 Task: Change  the formatting of the data to 'Which is Greater than 10 'In conditional formating, put the option 'Red Text. 'add another formatting option Format As Table, insert the option 'Light Gray, Table style light 1 'In the sheet  Budget Management Spreadsheetbook
Action: Mouse moved to (77, 137)
Screenshot: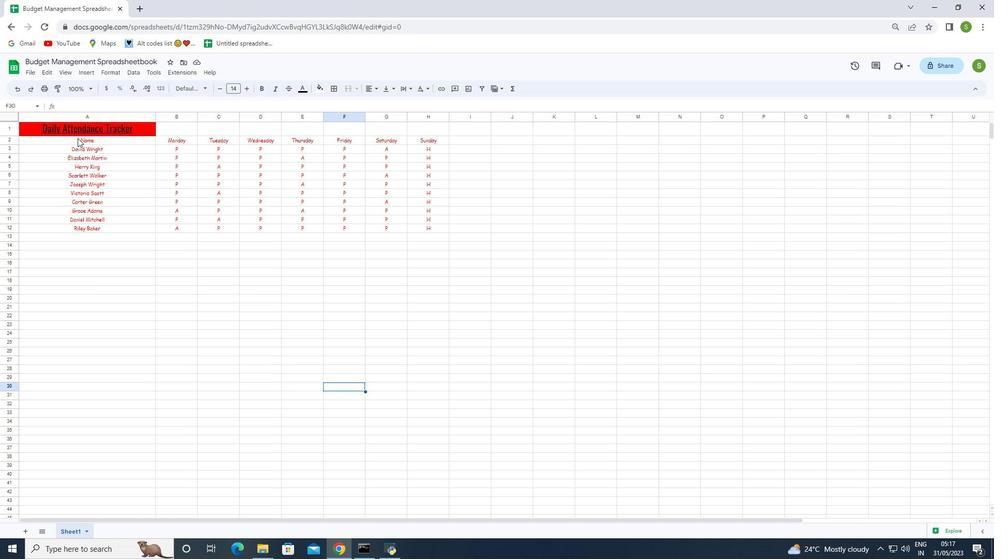 
Action: Mouse pressed left at (77, 137)
Screenshot: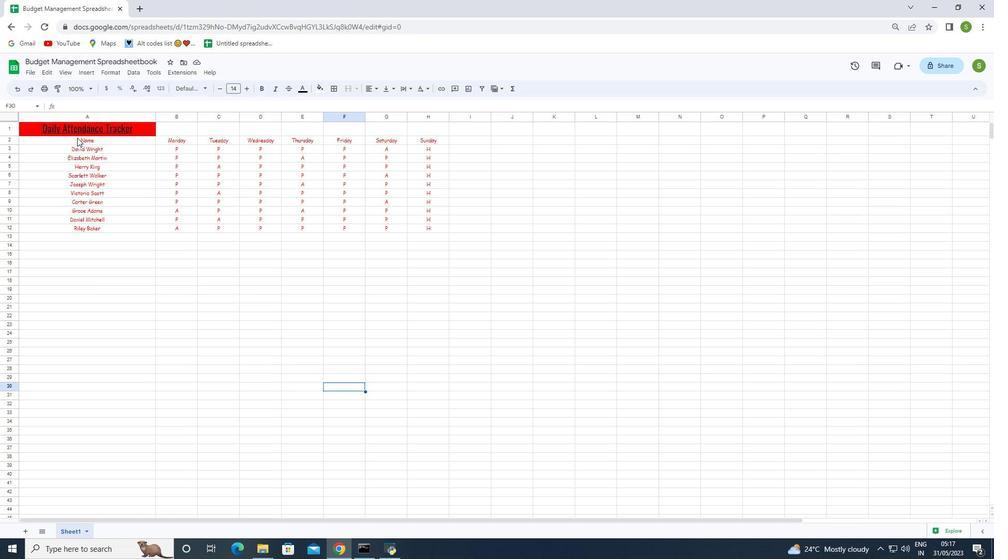 
Action: Mouse moved to (114, 73)
Screenshot: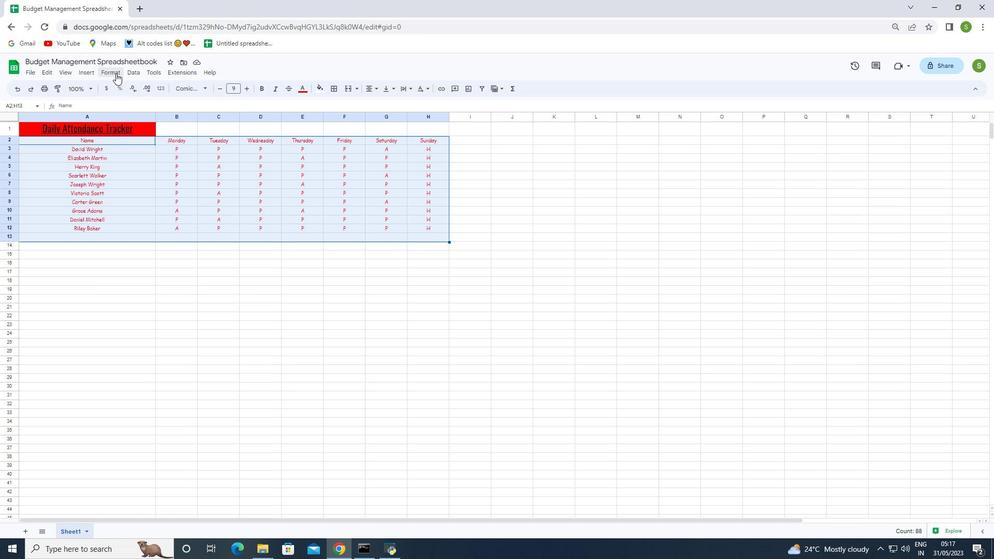 
Action: Mouse pressed left at (114, 73)
Screenshot: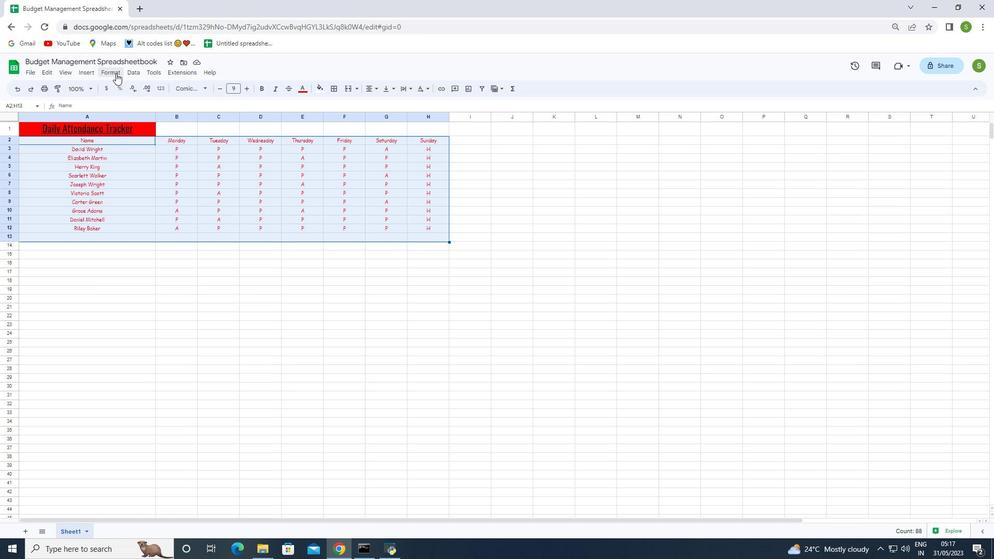 
Action: Mouse moved to (139, 216)
Screenshot: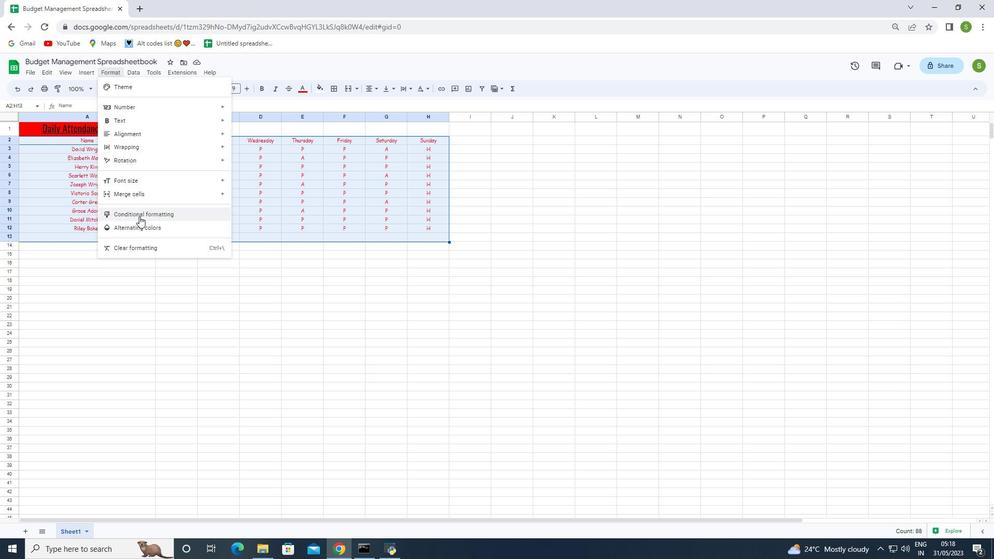 
Action: Mouse pressed left at (139, 216)
Screenshot: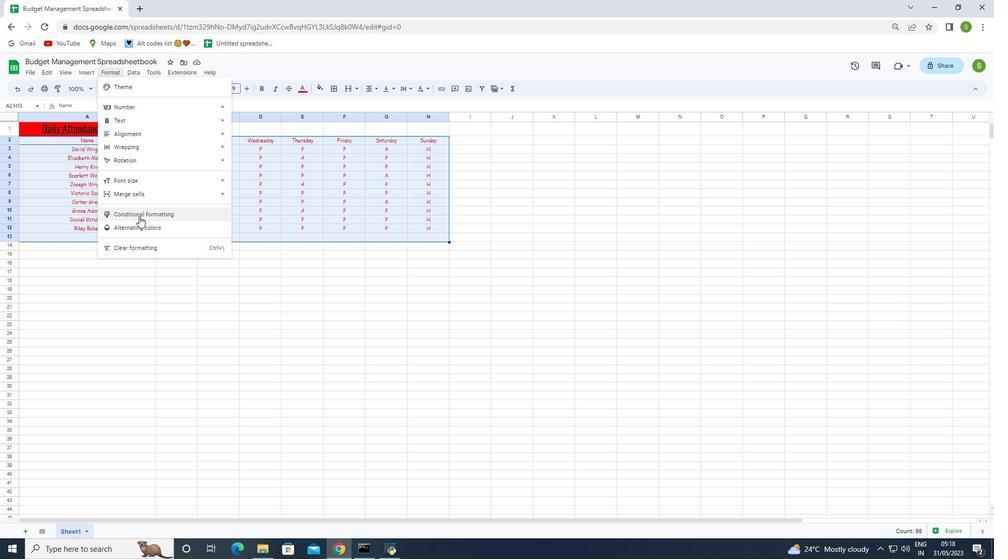 
Action: Mouse moved to (895, 201)
Screenshot: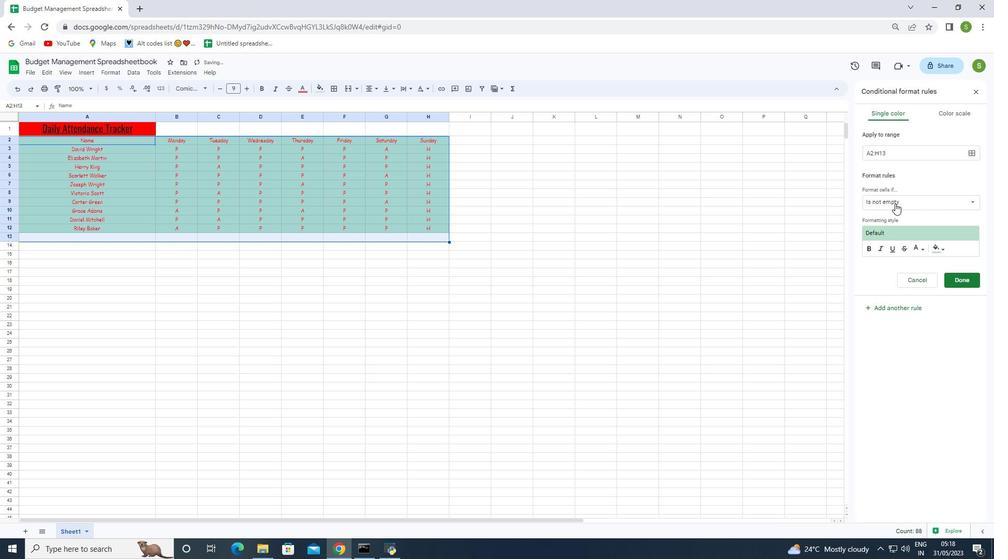 
Action: Mouse pressed left at (895, 201)
Screenshot: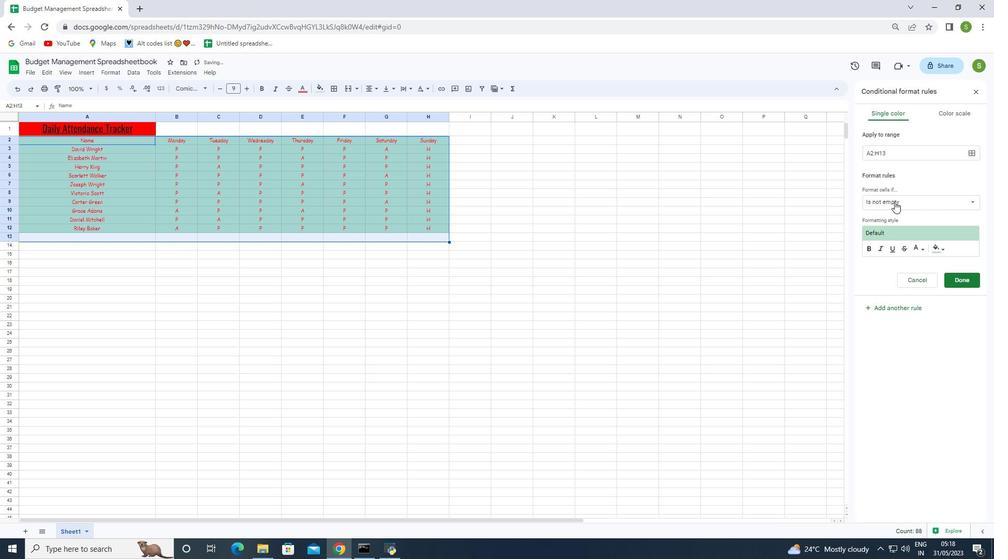 
Action: Mouse moved to (900, 338)
Screenshot: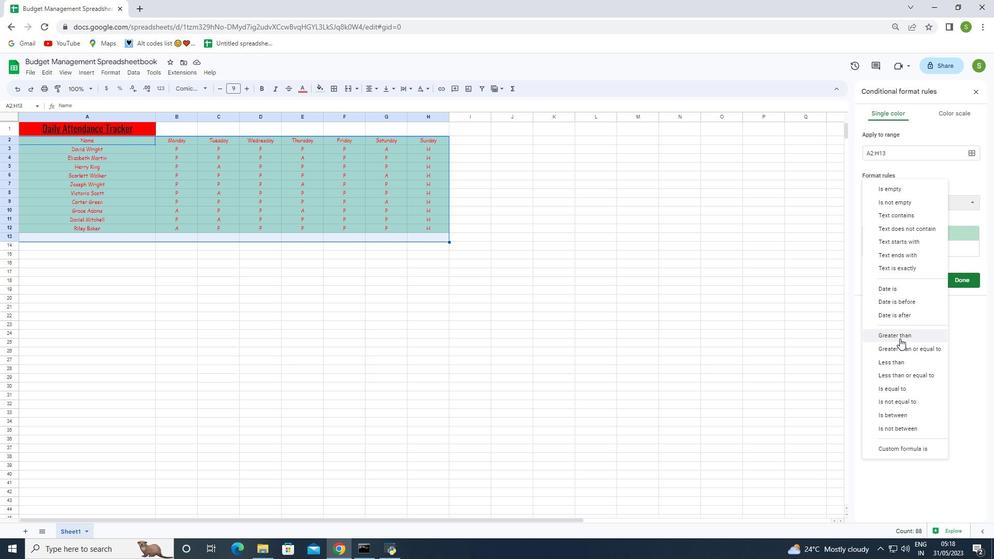 
Action: Mouse pressed left at (900, 338)
Screenshot: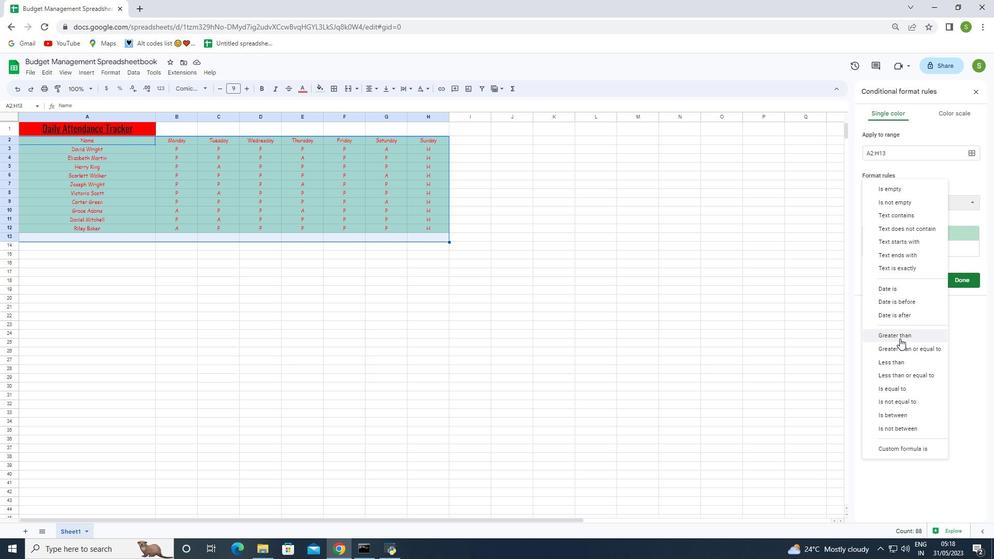 
Action: Mouse moved to (890, 222)
Screenshot: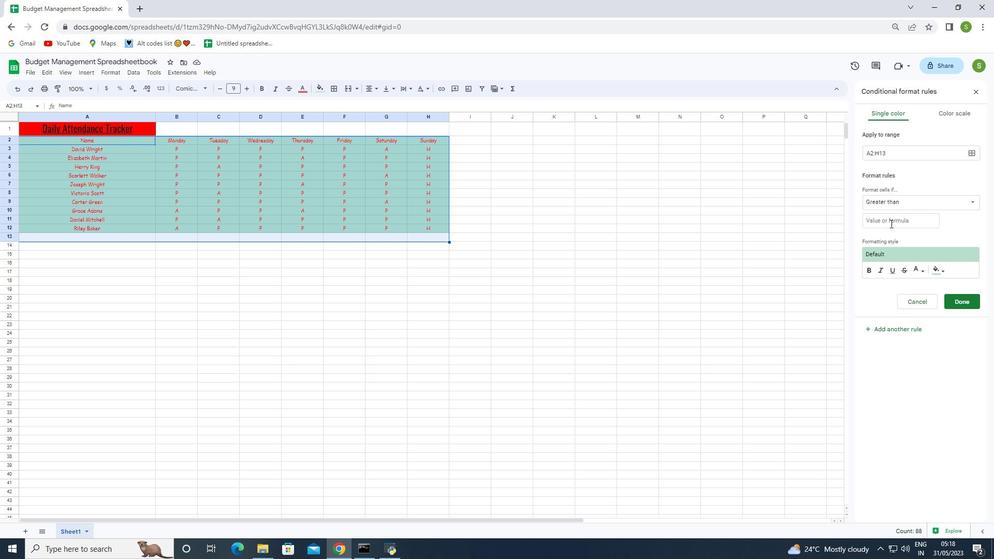 
Action: Mouse pressed left at (890, 222)
Screenshot: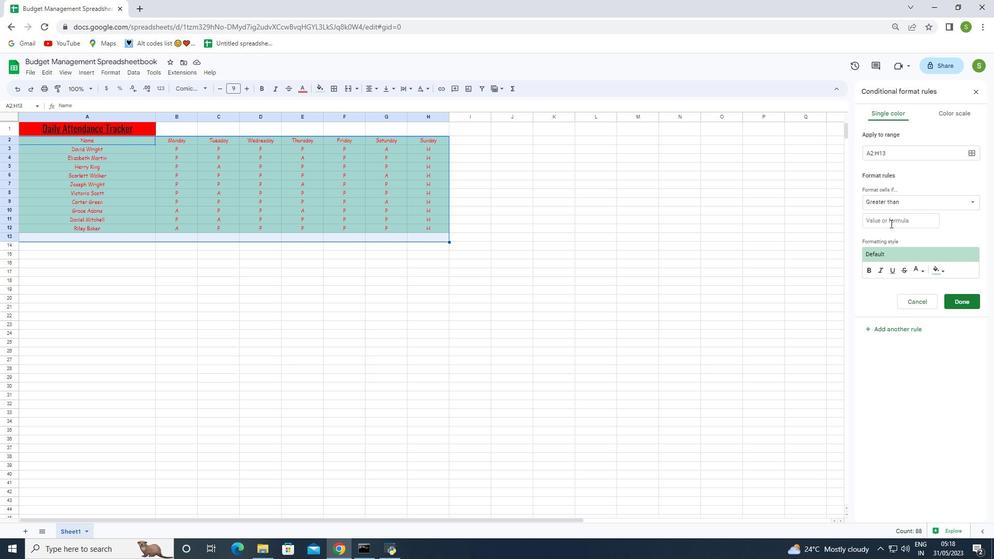 
Action: Mouse moved to (890, 222)
Screenshot: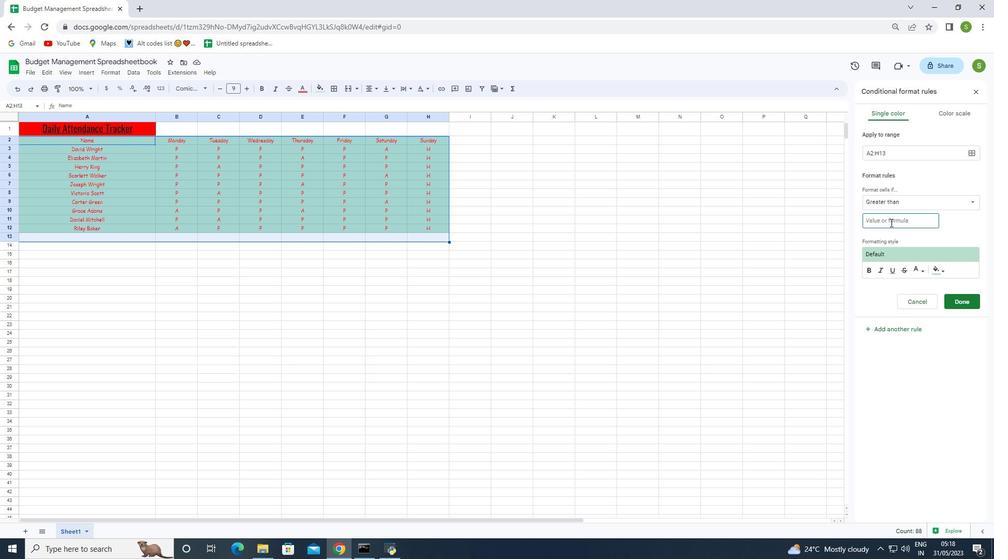 
Action: Key pressed 1
Screenshot: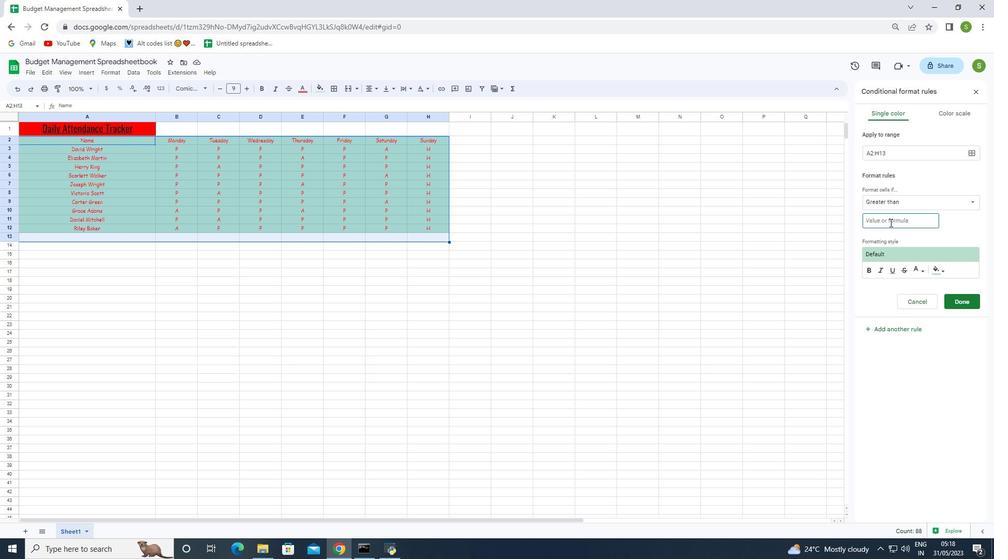 
Action: Mouse moved to (889, 223)
Screenshot: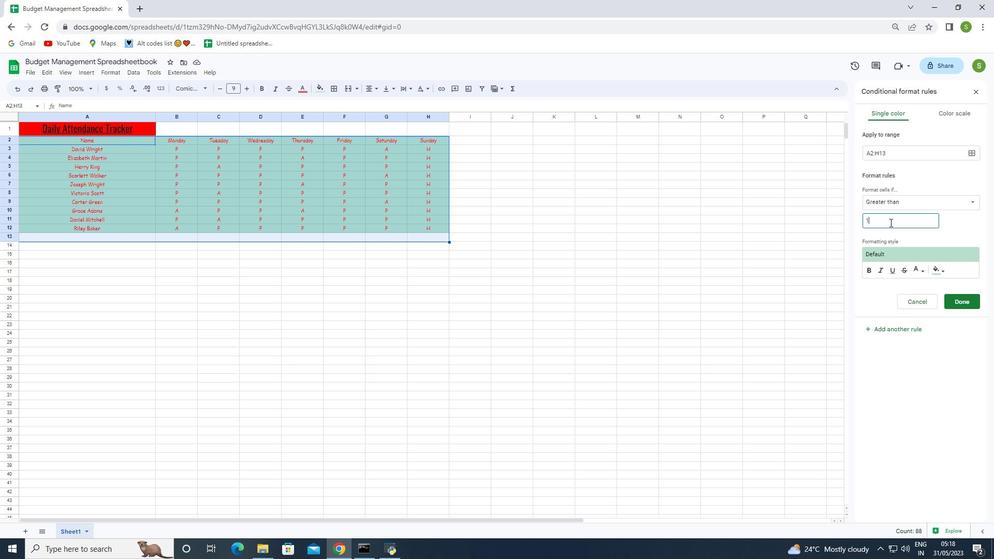 
Action: Key pressed 0
Screenshot: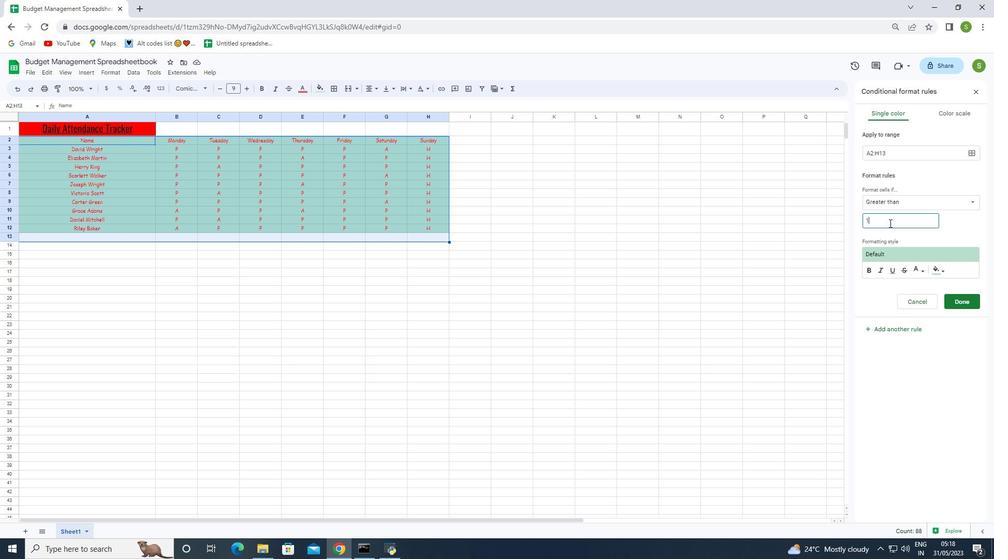 
Action: Mouse moved to (937, 275)
Screenshot: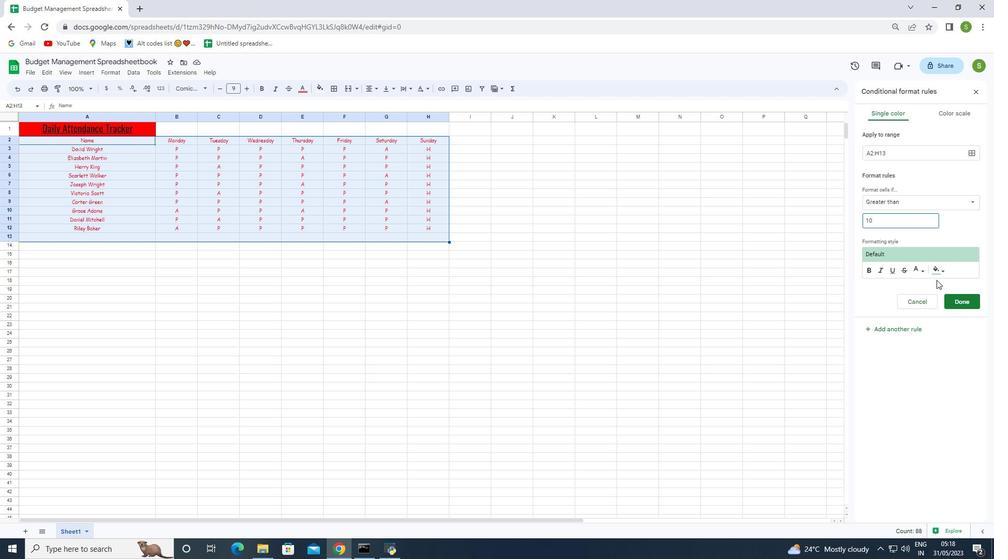 
Action: Mouse pressed left at (937, 275)
Screenshot: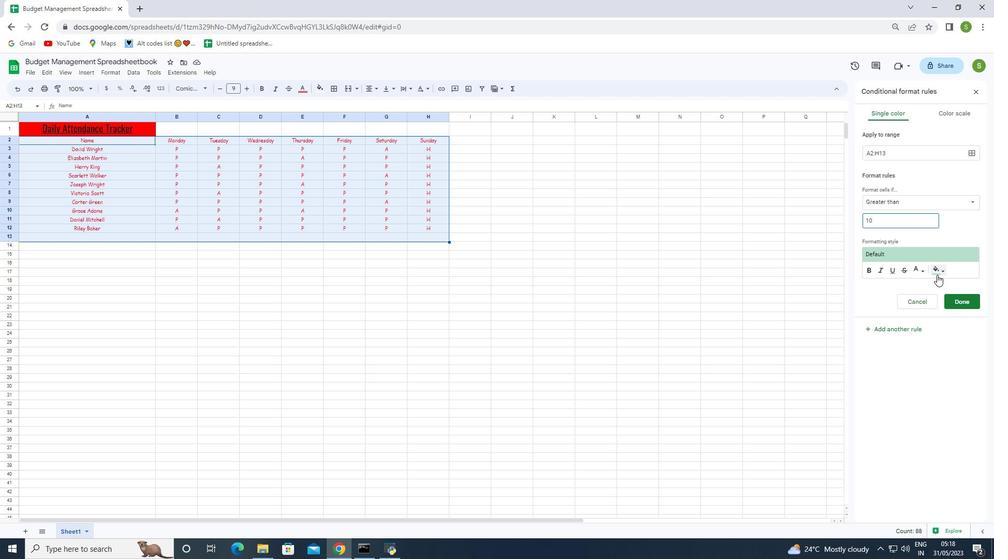 
Action: Mouse moved to (918, 270)
Screenshot: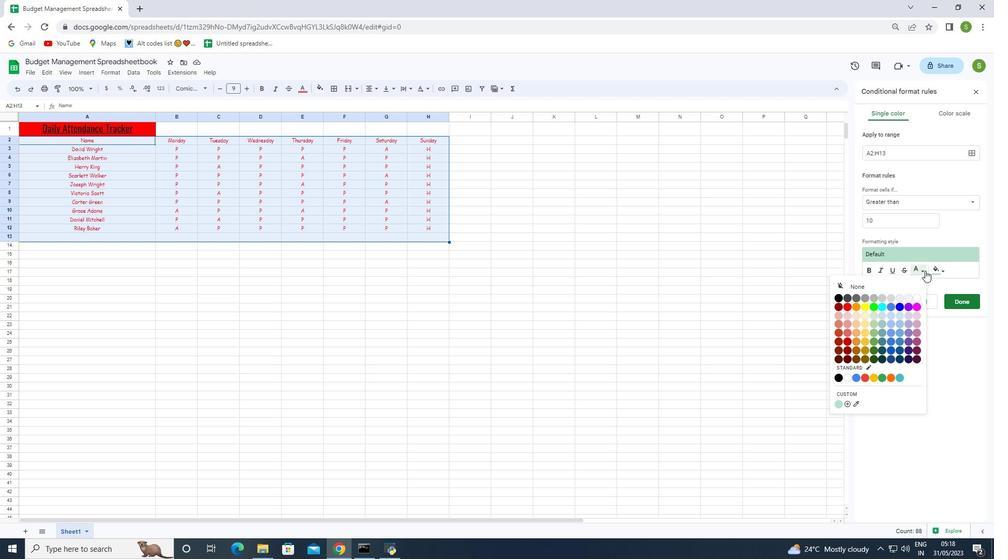 
Action: Mouse pressed left at (918, 270)
Screenshot: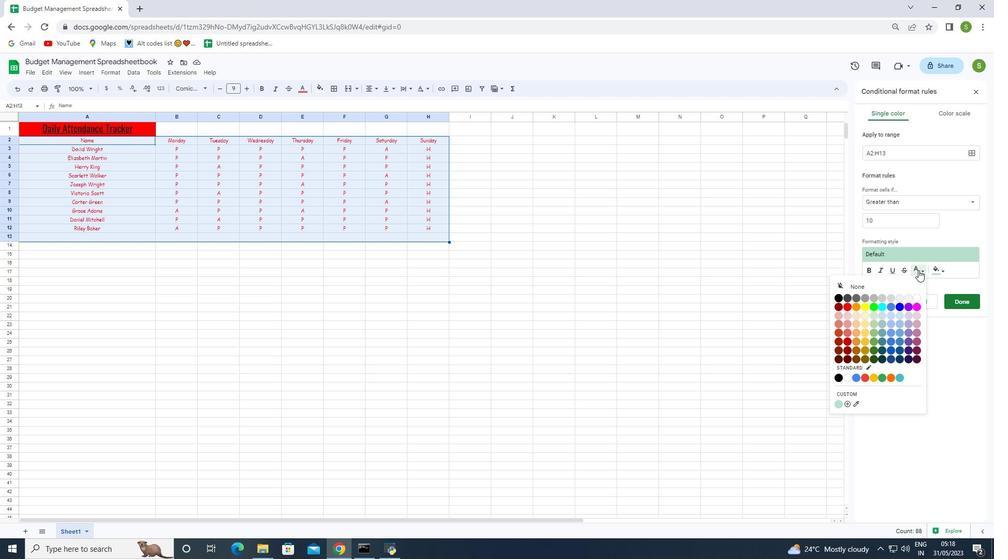 
Action: Mouse pressed left at (918, 270)
Screenshot: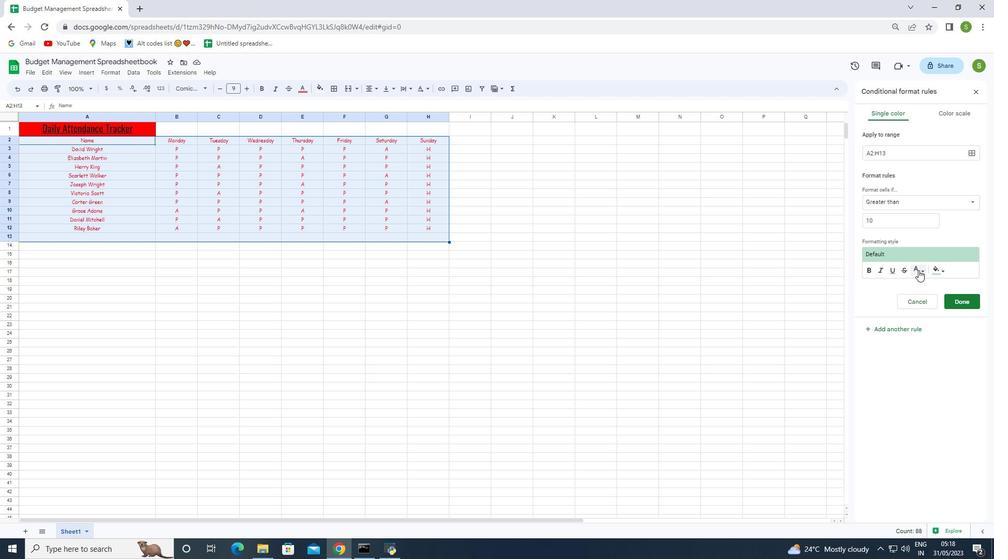 
Action: Mouse moved to (849, 307)
Screenshot: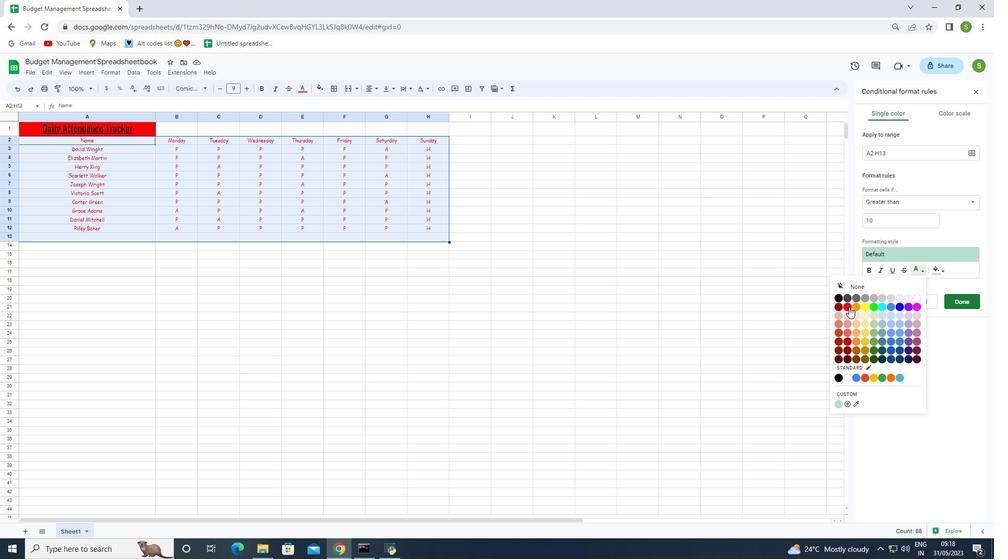 
Action: Mouse pressed left at (849, 307)
Screenshot: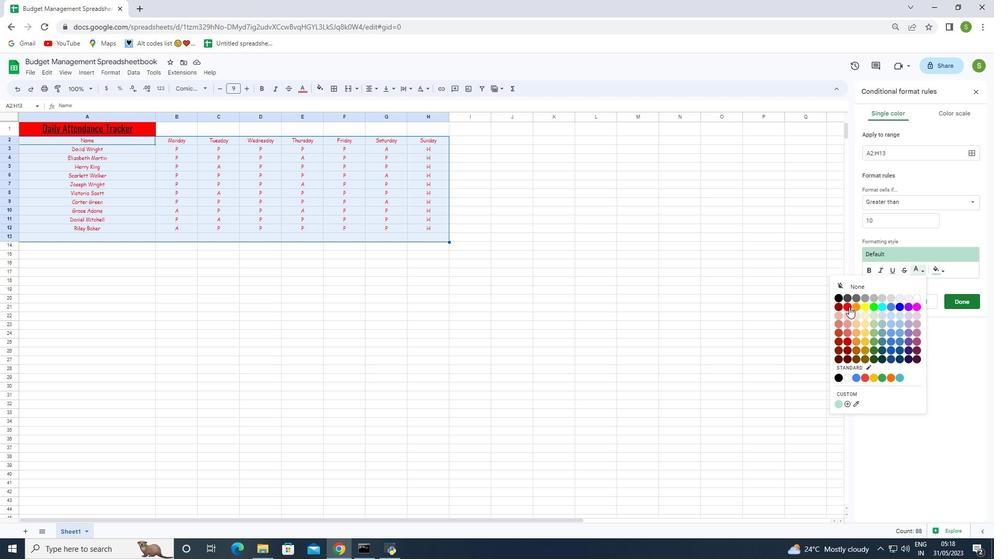 
Action: Mouse moved to (943, 272)
Screenshot: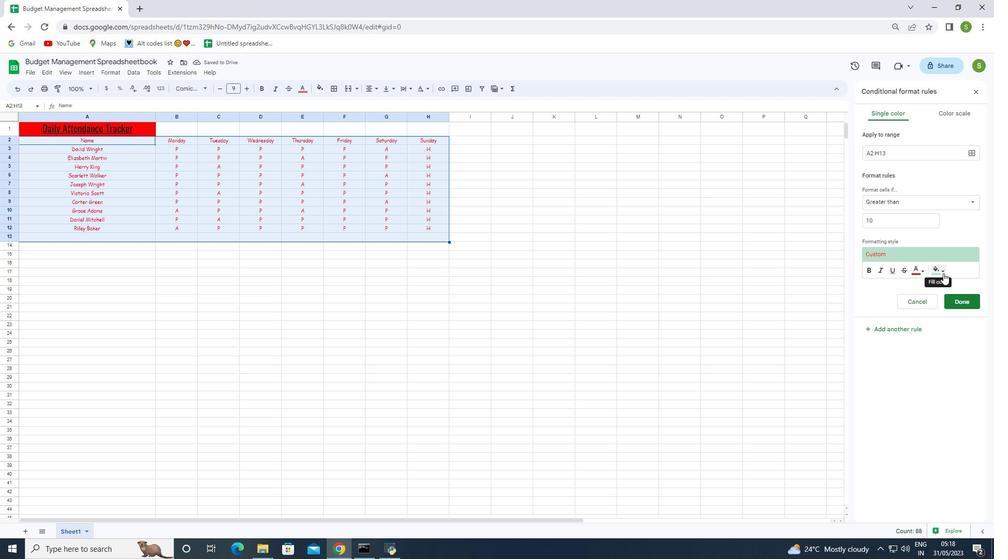 
Action: Mouse pressed left at (943, 272)
Screenshot: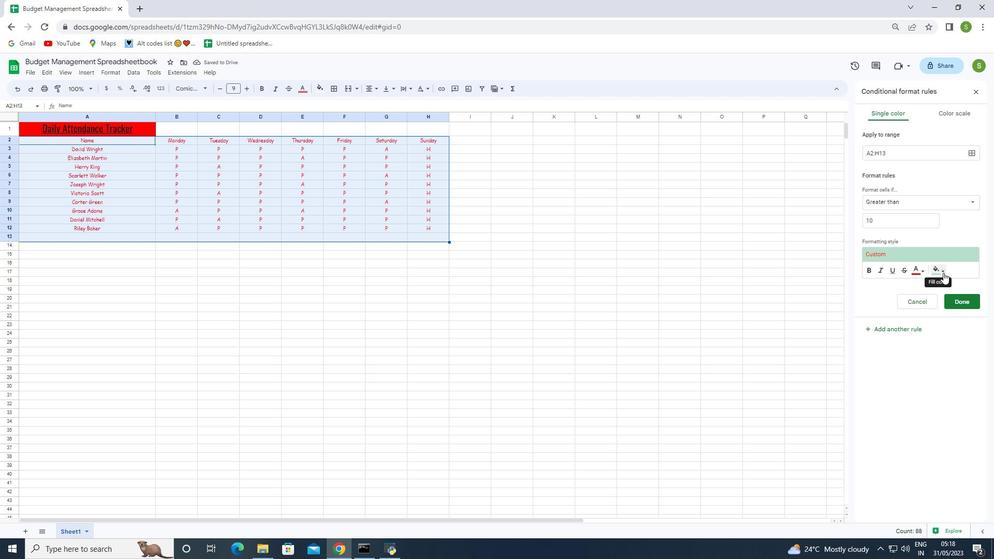 
Action: Mouse moved to (943, 271)
Screenshot: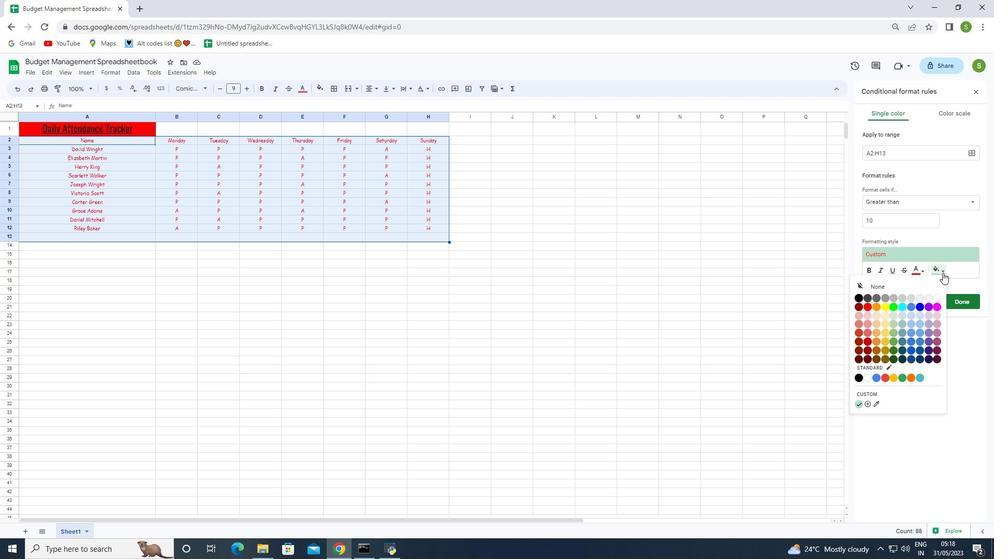 
Action: Mouse pressed left at (943, 271)
Screenshot: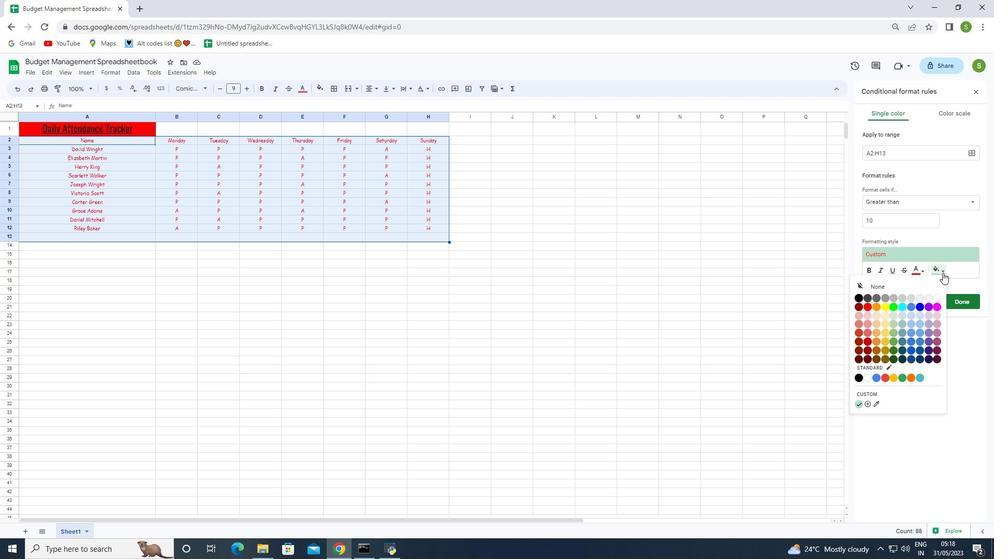
Action: Mouse moved to (939, 266)
Screenshot: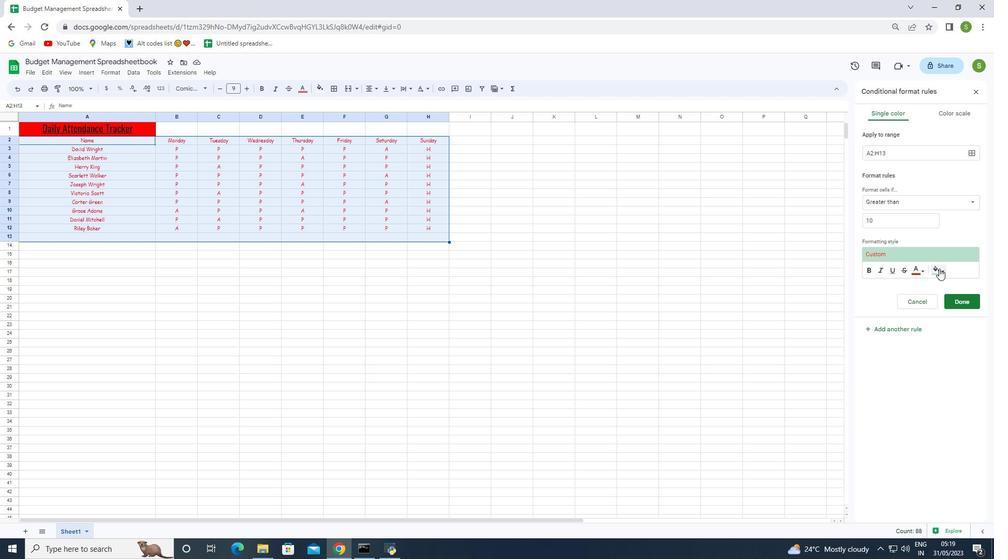 
Action: Mouse pressed left at (939, 266)
Screenshot: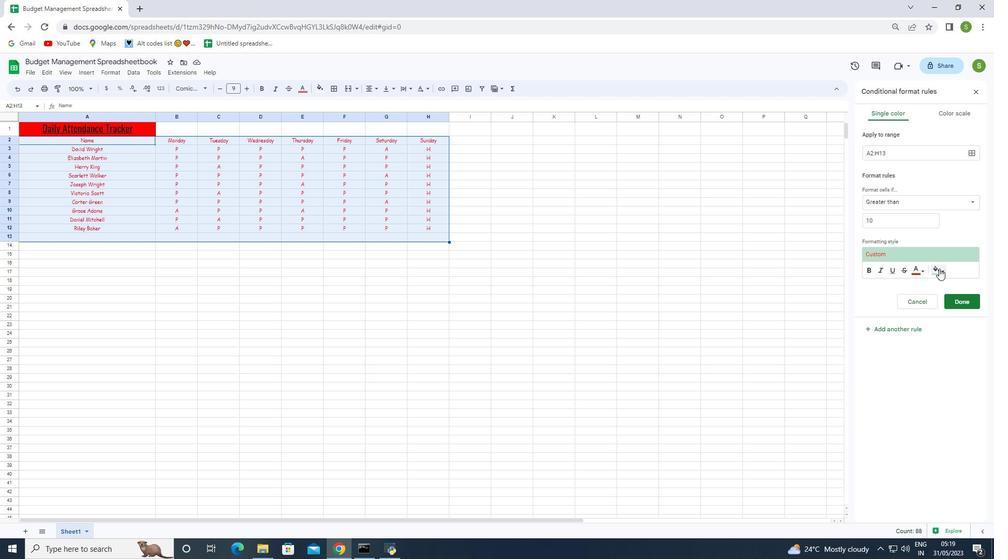 
Action: Mouse moved to (936, 297)
Screenshot: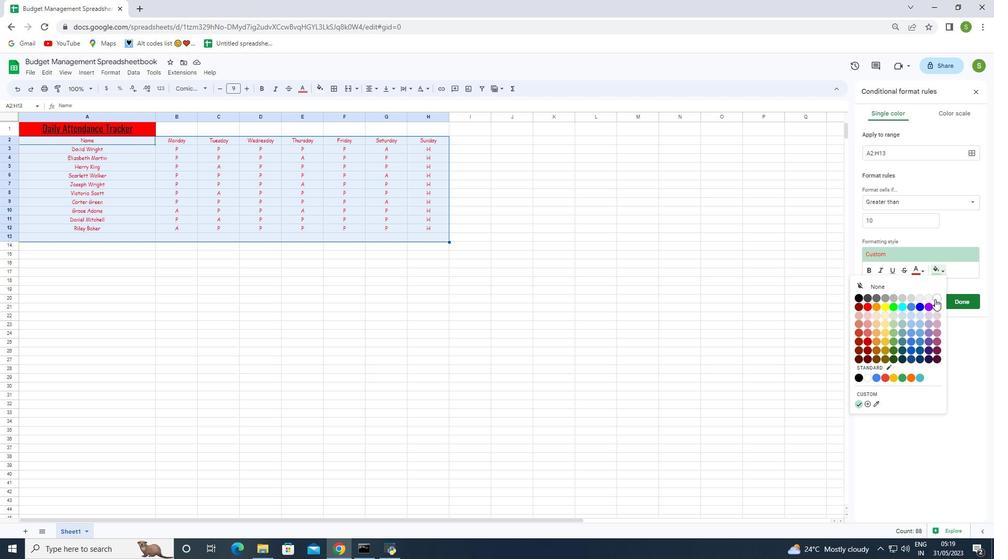 
Action: Mouse pressed left at (936, 297)
Screenshot: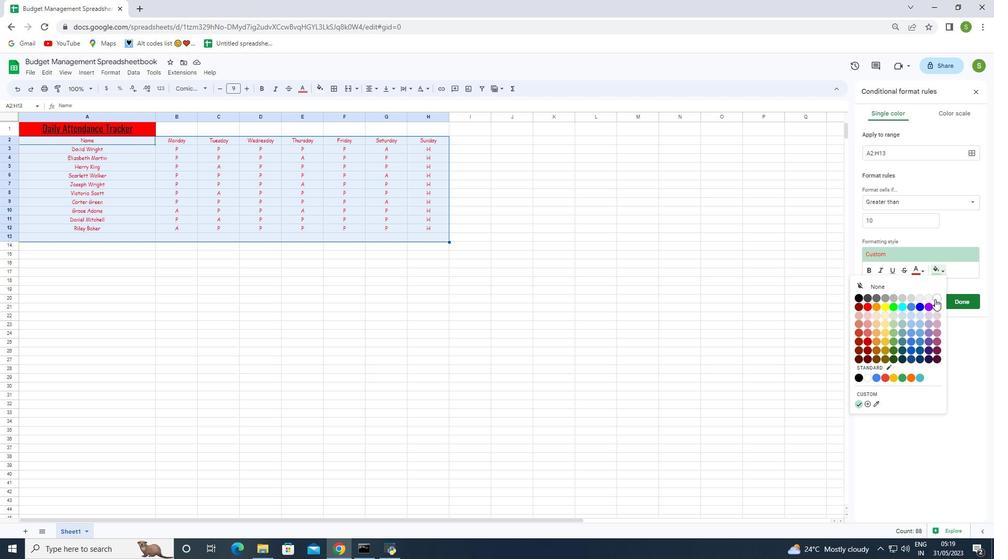 
Action: Mouse moved to (954, 299)
Screenshot: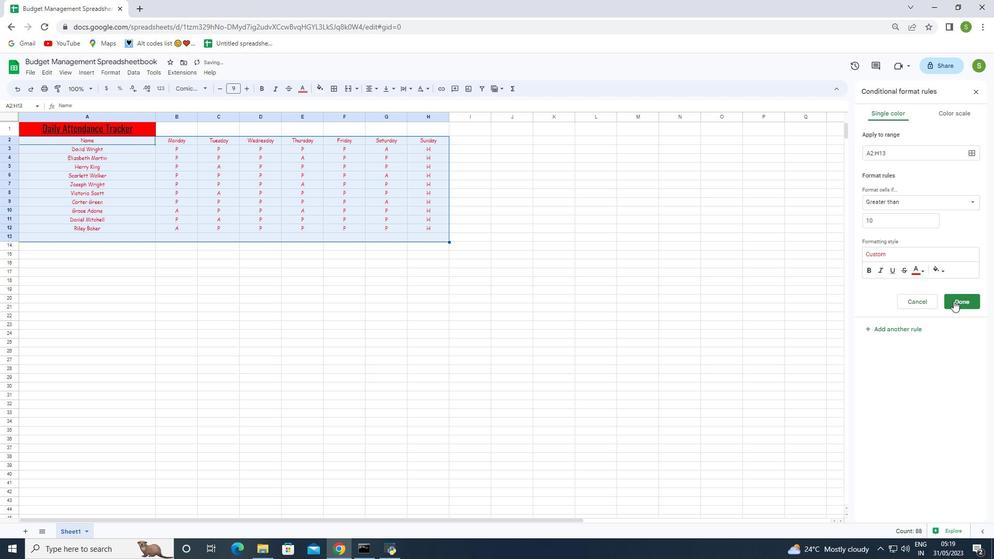 
Action: Mouse pressed left at (954, 299)
Screenshot: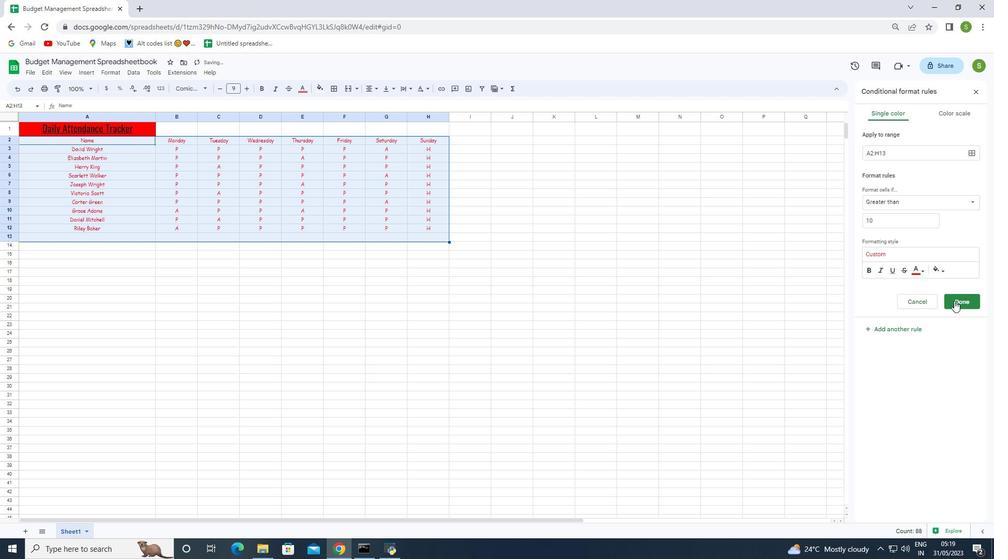 
Action: Mouse moved to (522, 285)
Screenshot: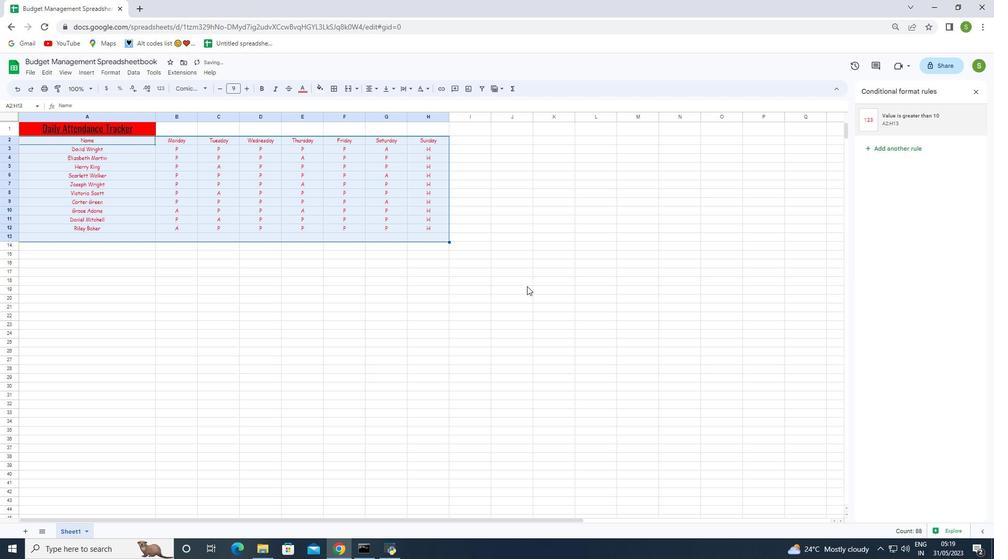 
Action: Mouse pressed left at (522, 285)
Screenshot: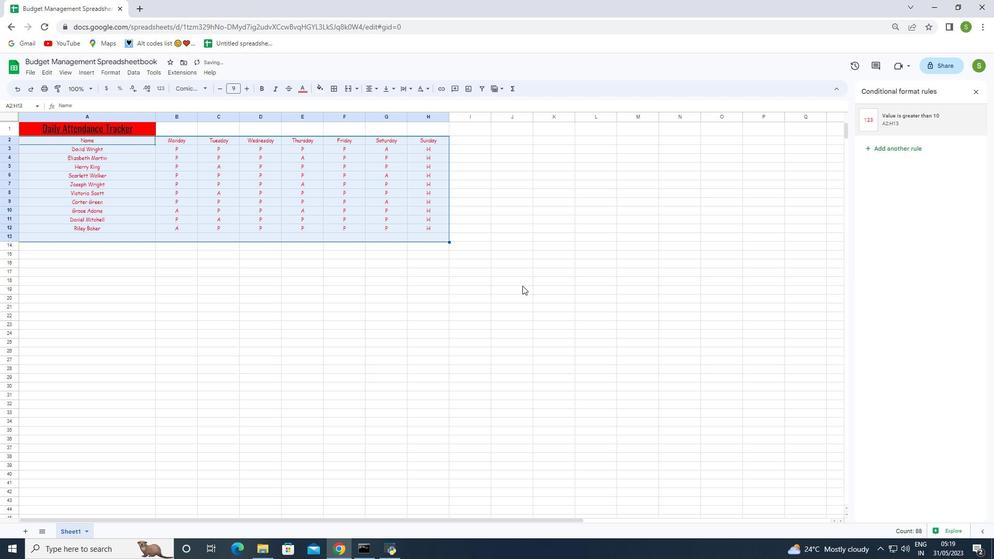 
Action: Mouse moved to (75, 138)
Screenshot: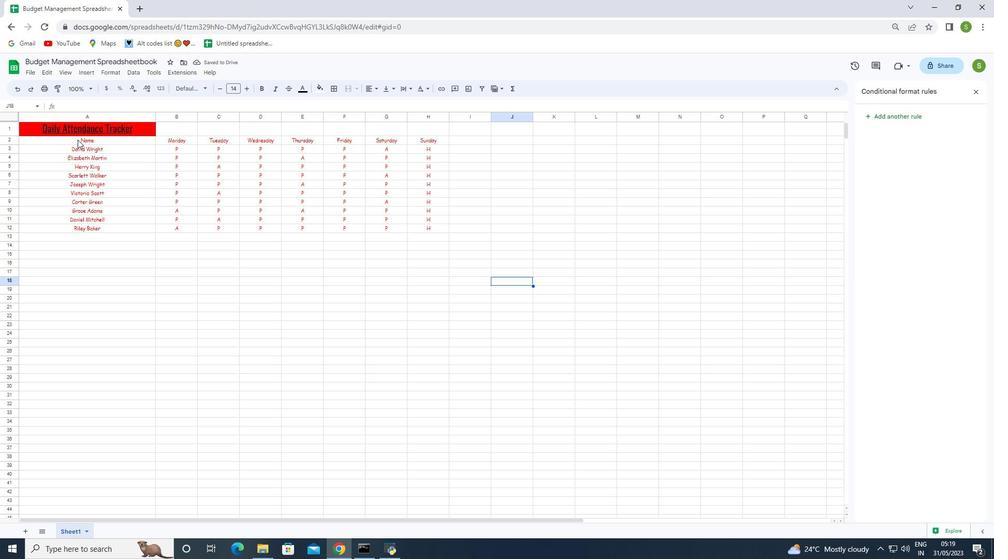 
Action: Mouse pressed left at (75, 138)
Screenshot: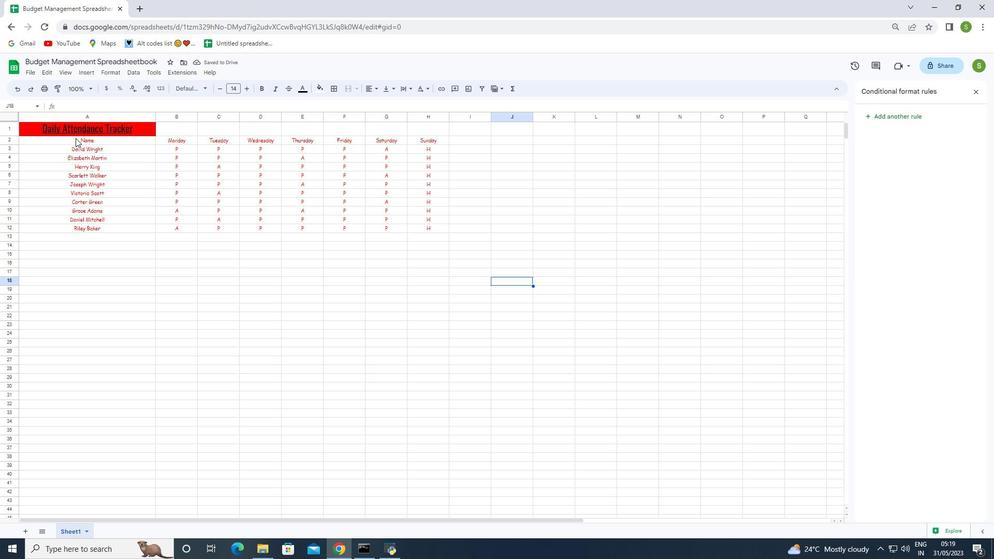 
Action: Mouse moved to (324, 87)
Screenshot: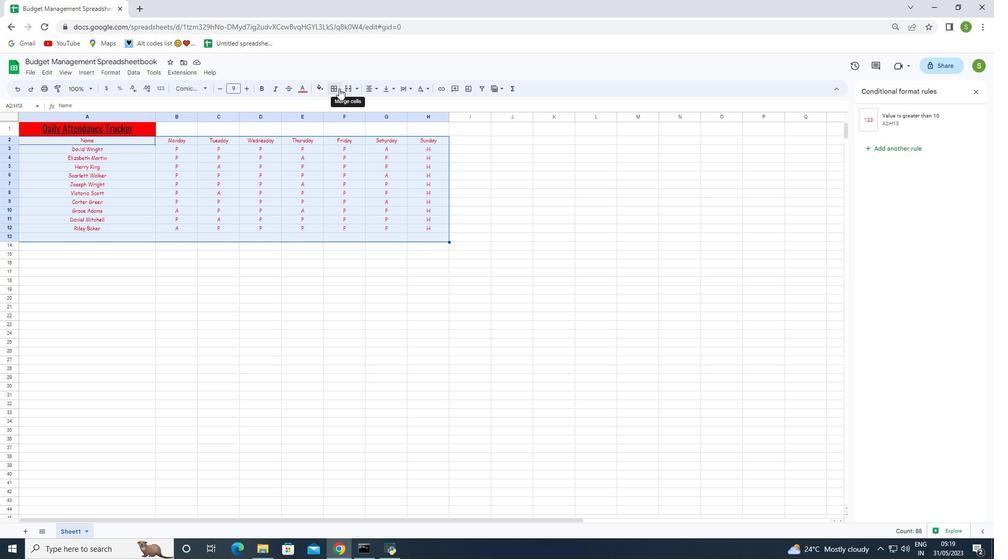 
Action: Mouse pressed left at (324, 87)
Screenshot: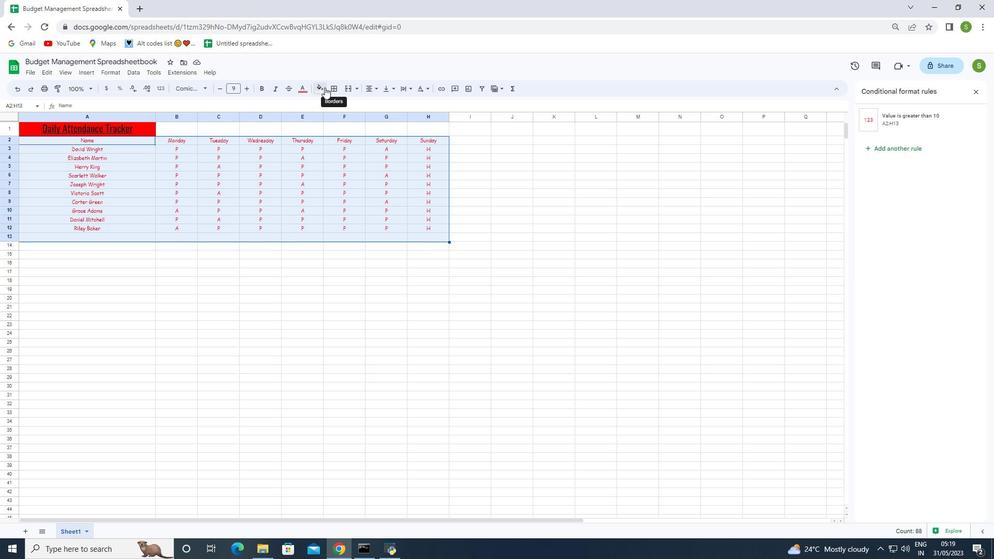
Action: Mouse moved to (333, 90)
Screenshot: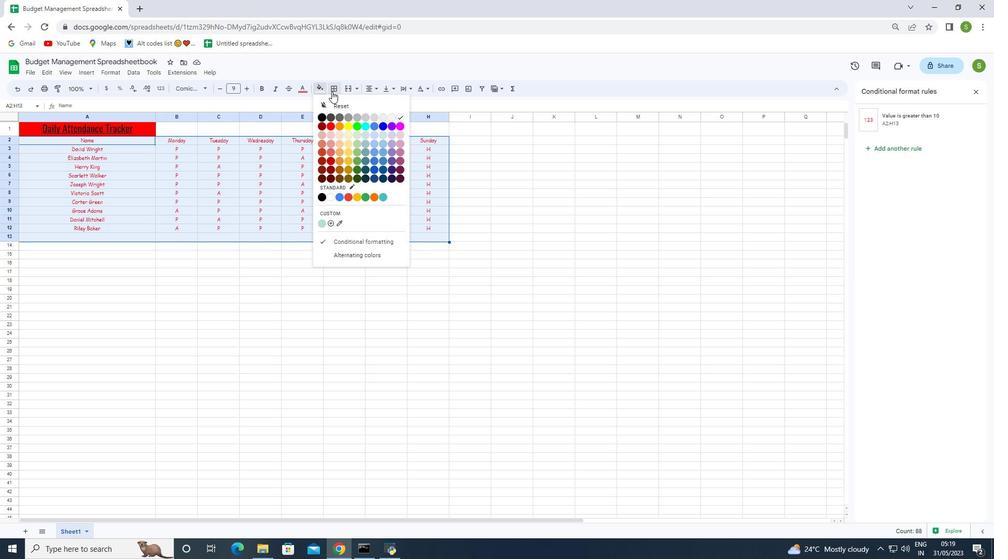 
Action: Mouse pressed left at (333, 90)
Screenshot: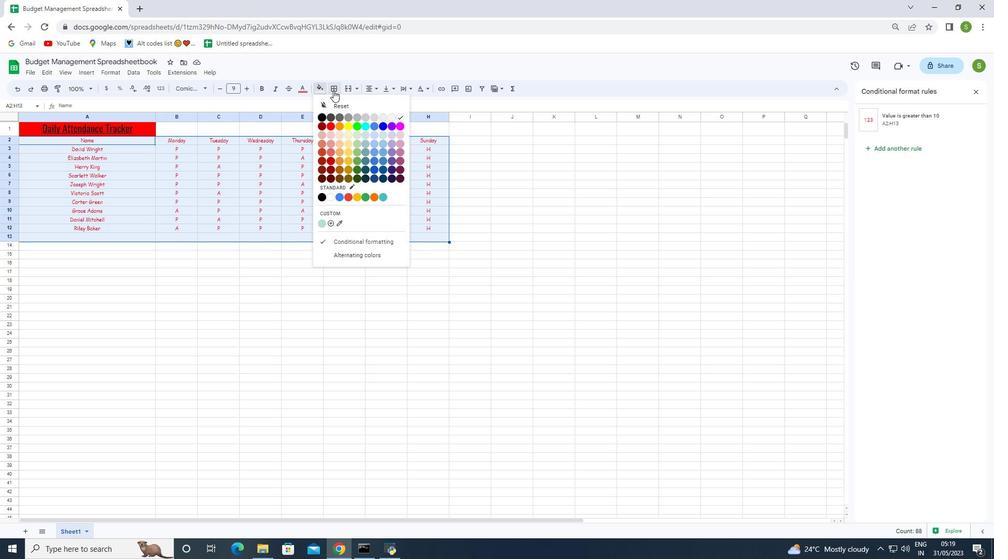 
Action: Mouse moved to (339, 106)
Screenshot: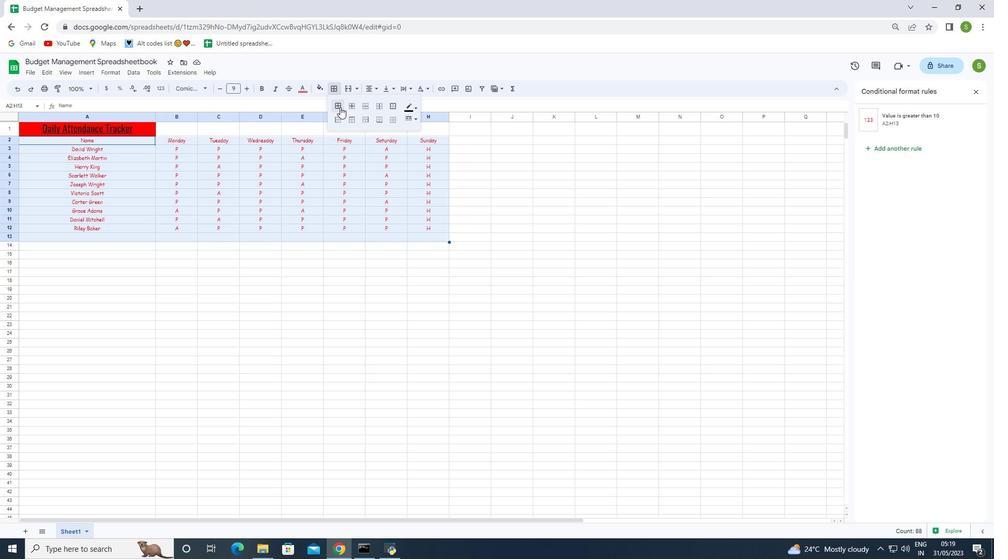 
Action: Mouse pressed left at (339, 106)
Screenshot: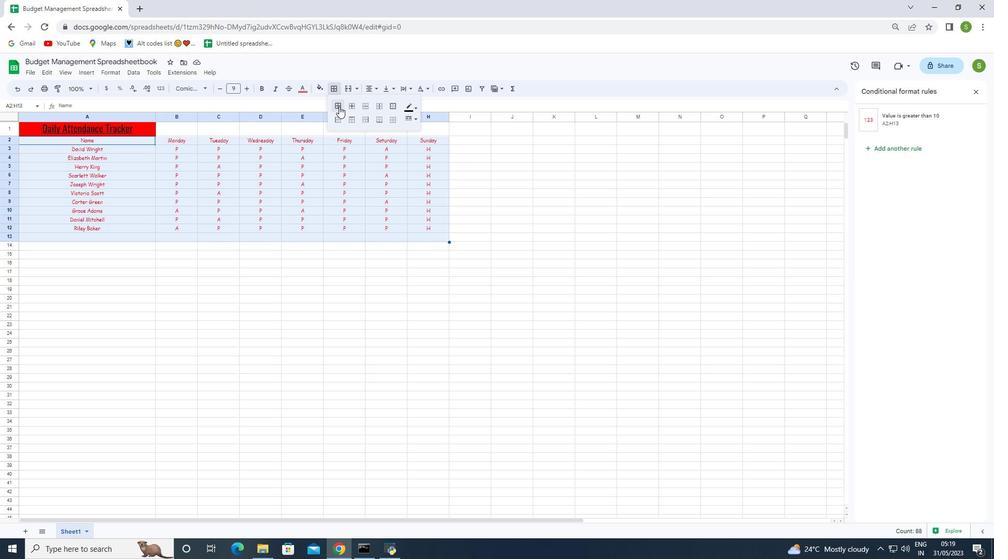 
Action: Mouse moved to (414, 107)
Screenshot: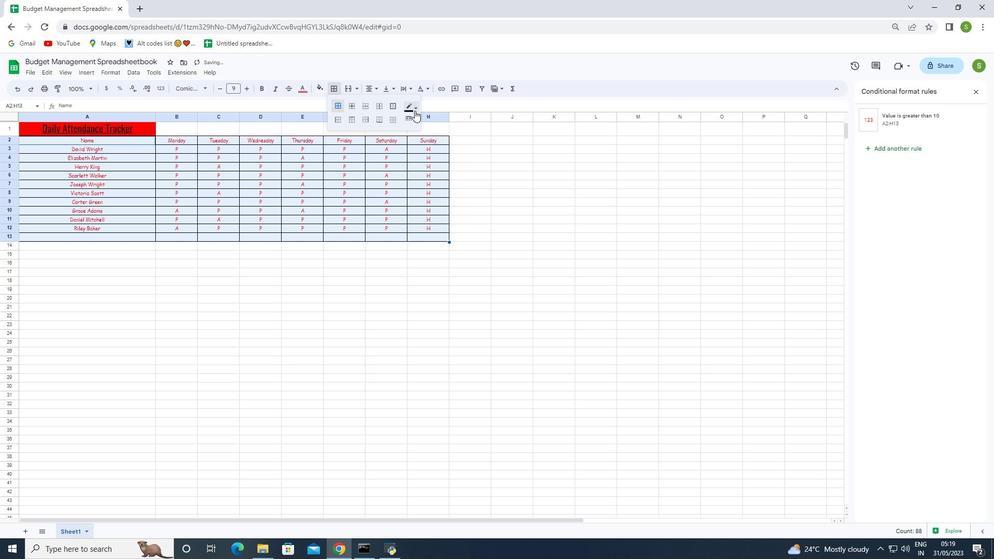 
Action: Mouse pressed left at (414, 107)
Screenshot: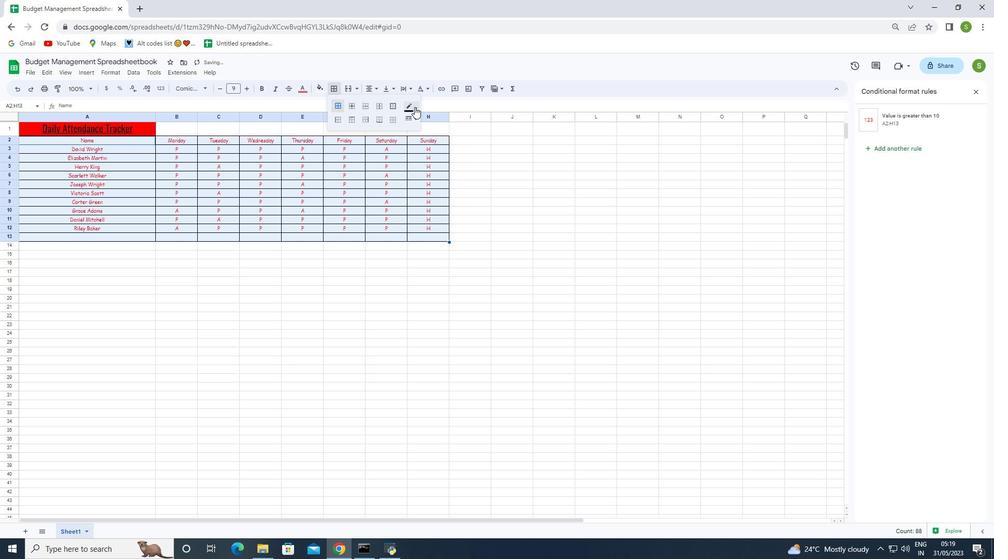 
Action: Mouse moved to (467, 135)
Screenshot: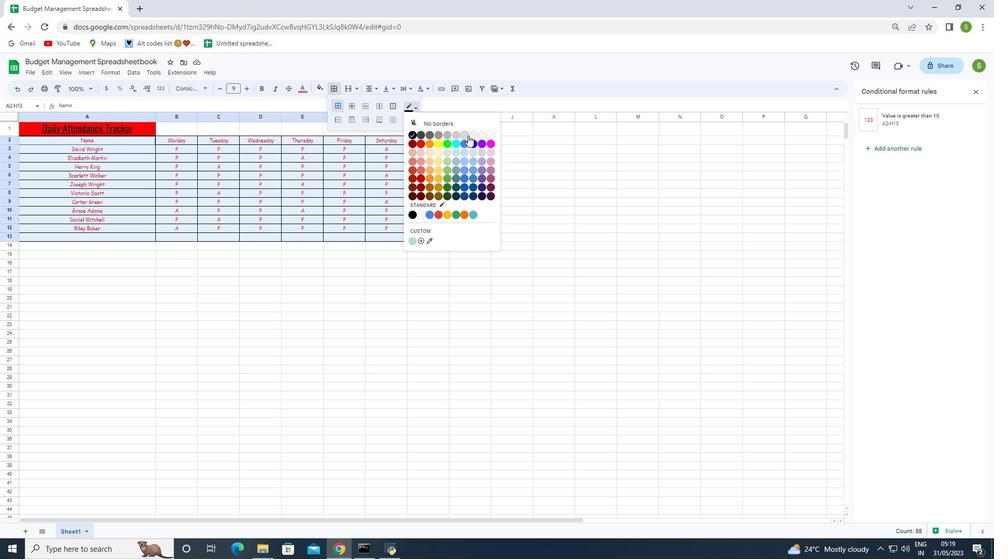 
Action: Mouse pressed left at (467, 135)
Screenshot: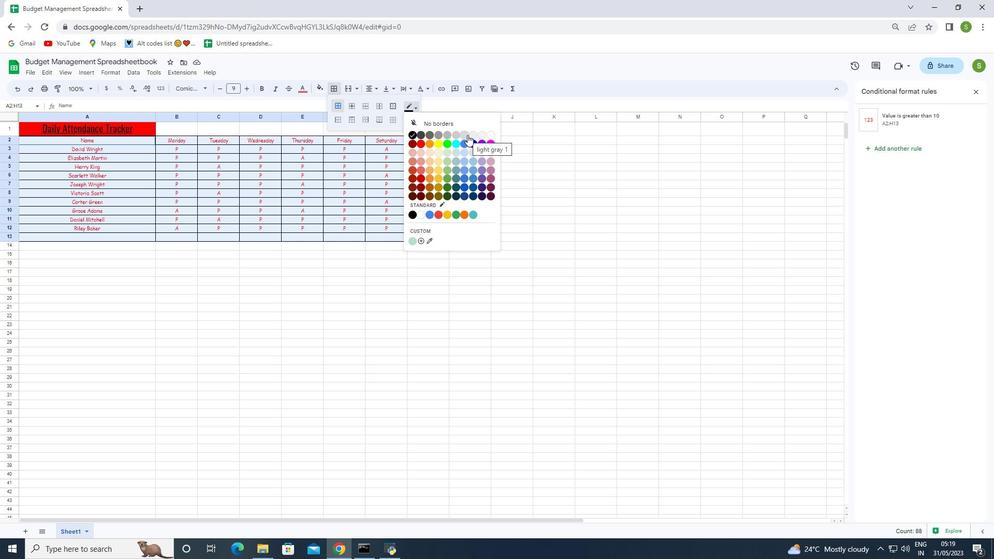 
Action: Mouse moved to (108, 67)
Screenshot: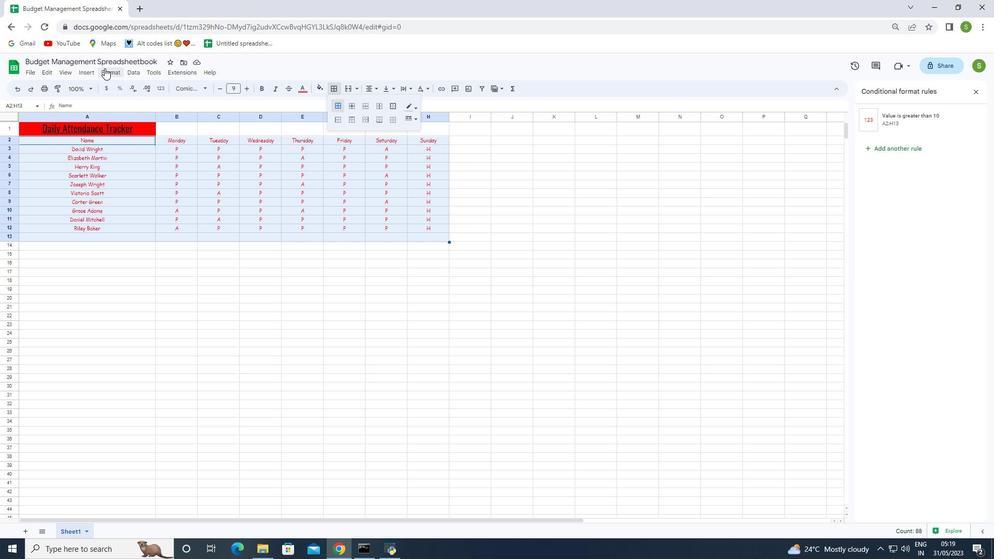 
Action: Mouse pressed left at (108, 67)
Screenshot: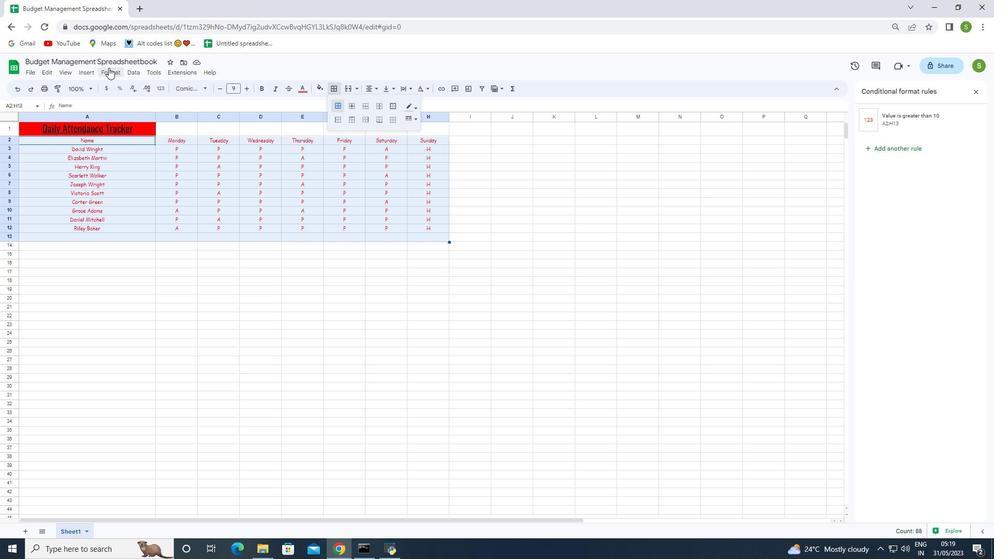 
Action: Mouse moved to (134, 227)
Screenshot: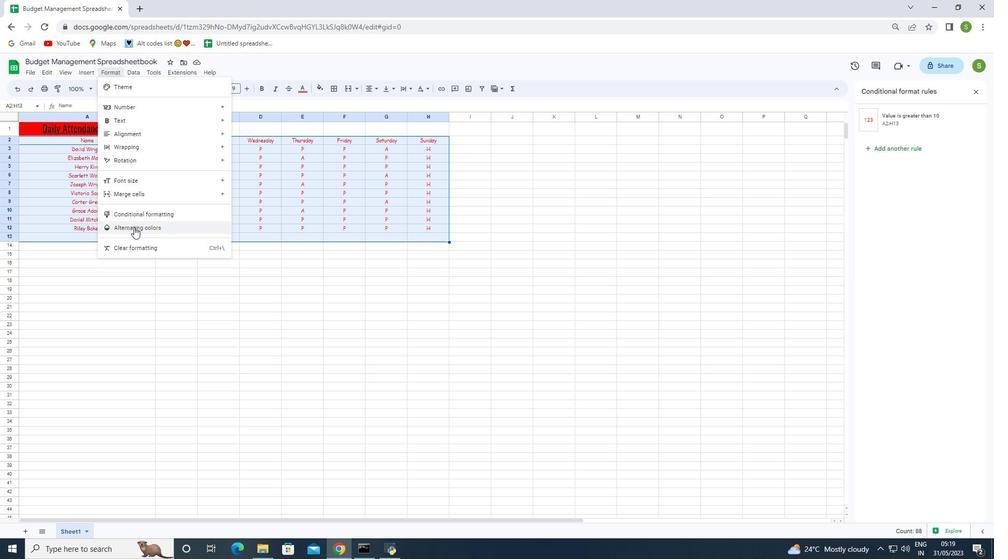 
Action: Mouse pressed left at (134, 227)
Screenshot: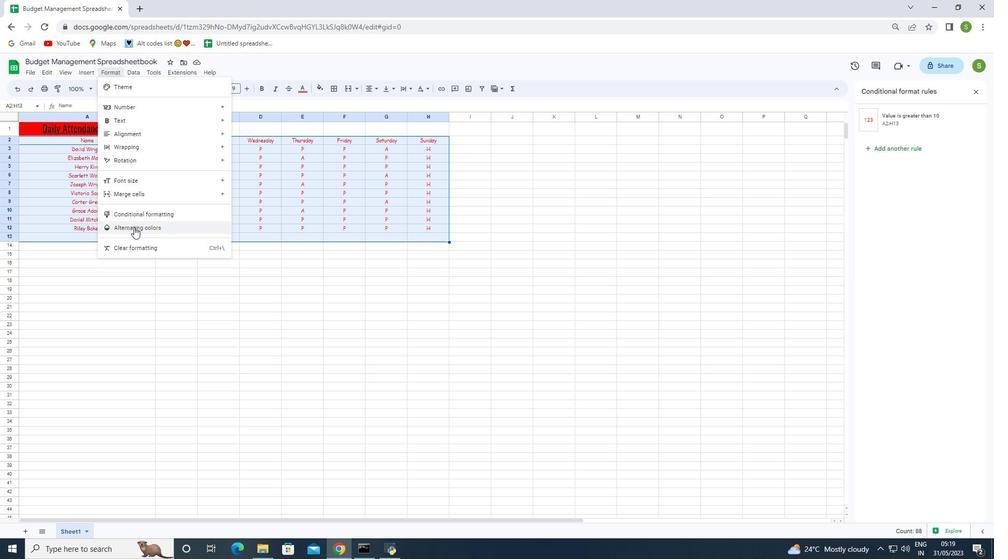 
Action: Mouse moved to (945, 270)
Screenshot: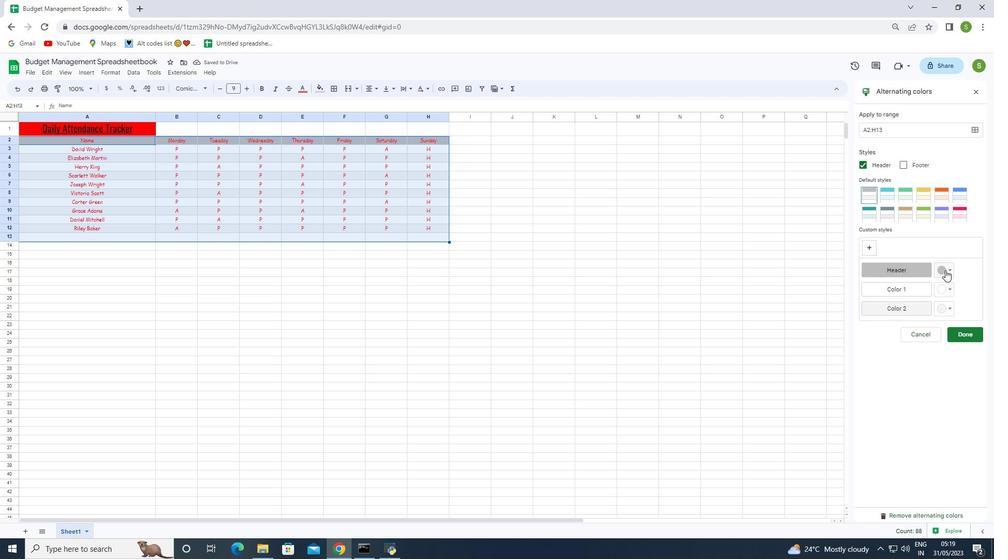 
Action: Mouse pressed left at (945, 270)
Screenshot: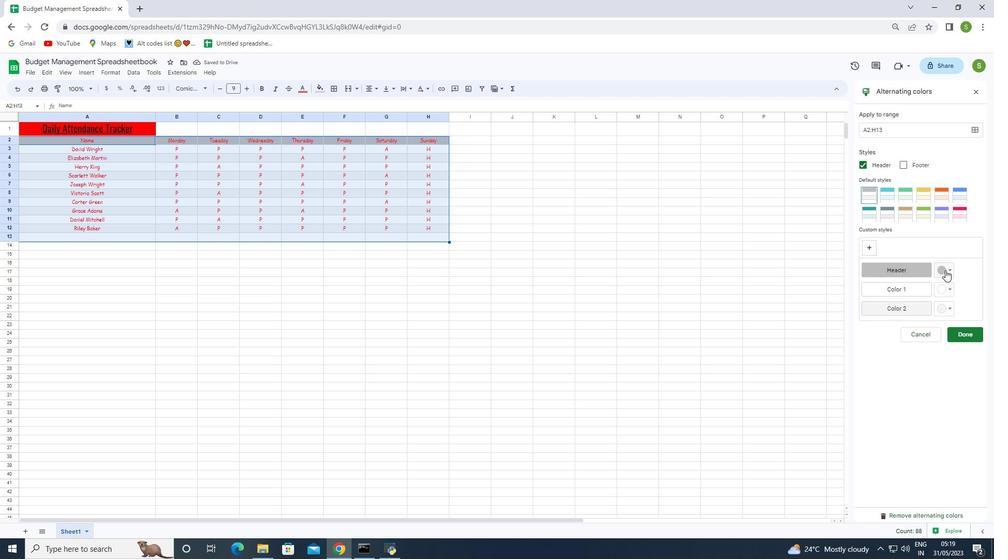 
Action: Mouse moved to (943, 288)
Screenshot: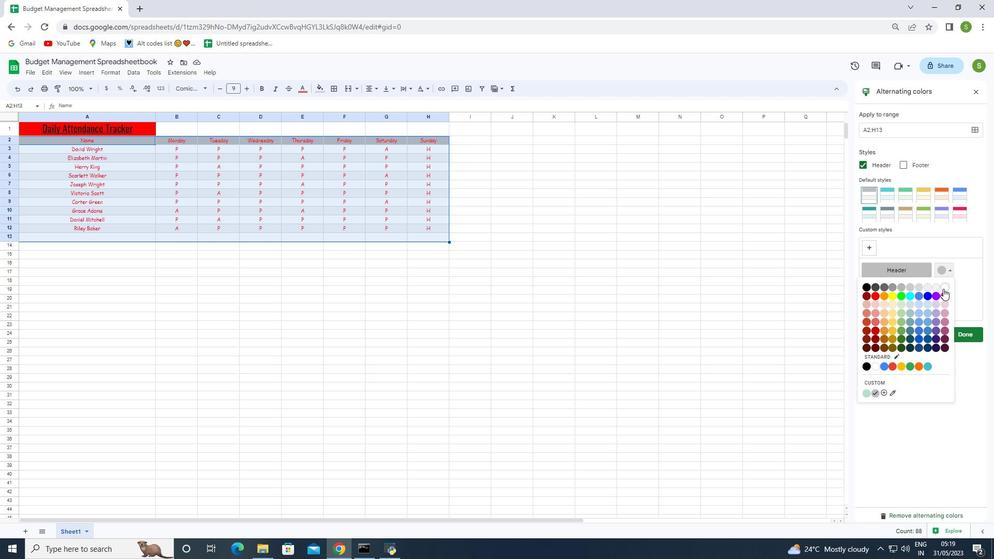 
Action: Mouse pressed left at (943, 288)
Screenshot: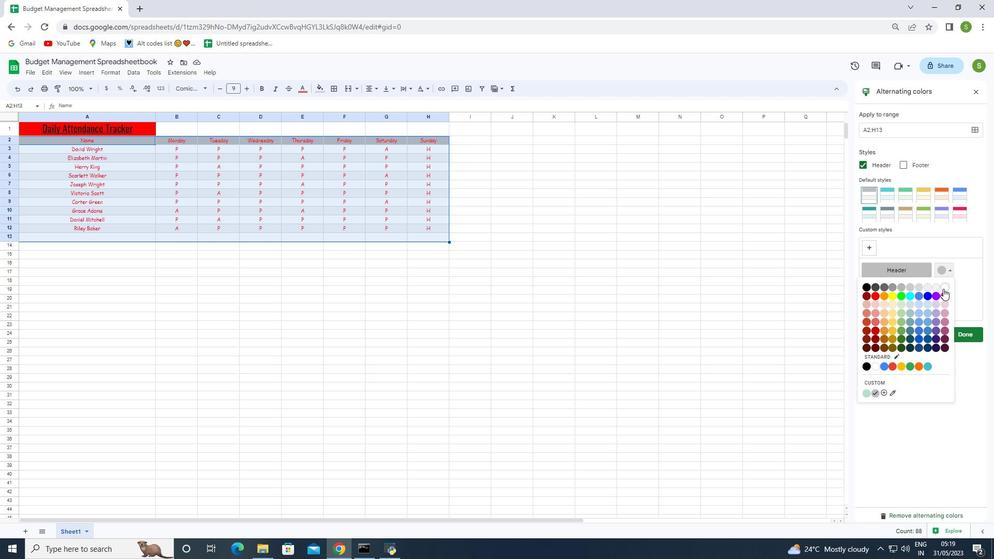 
Action: Mouse moved to (948, 291)
Screenshot: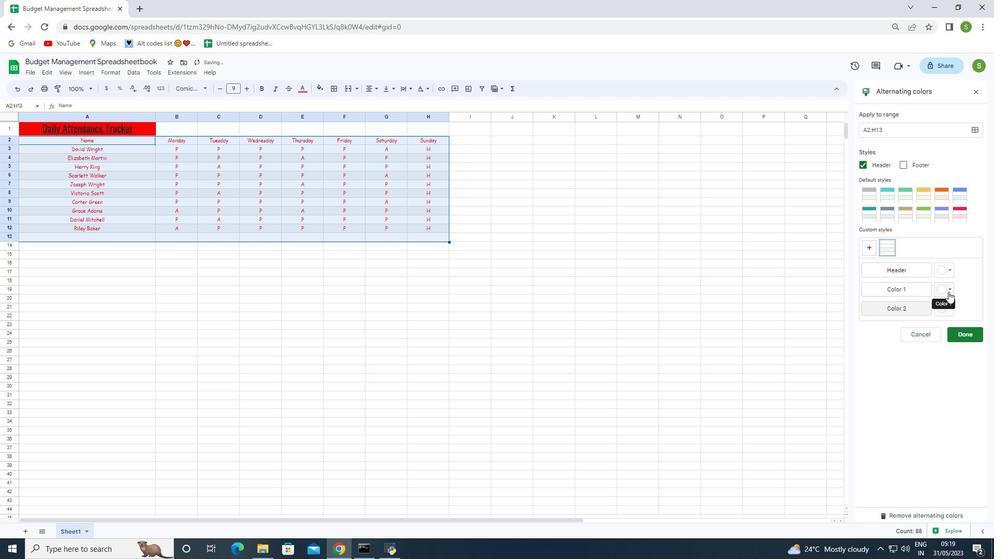 
Action: Mouse pressed left at (948, 291)
Screenshot: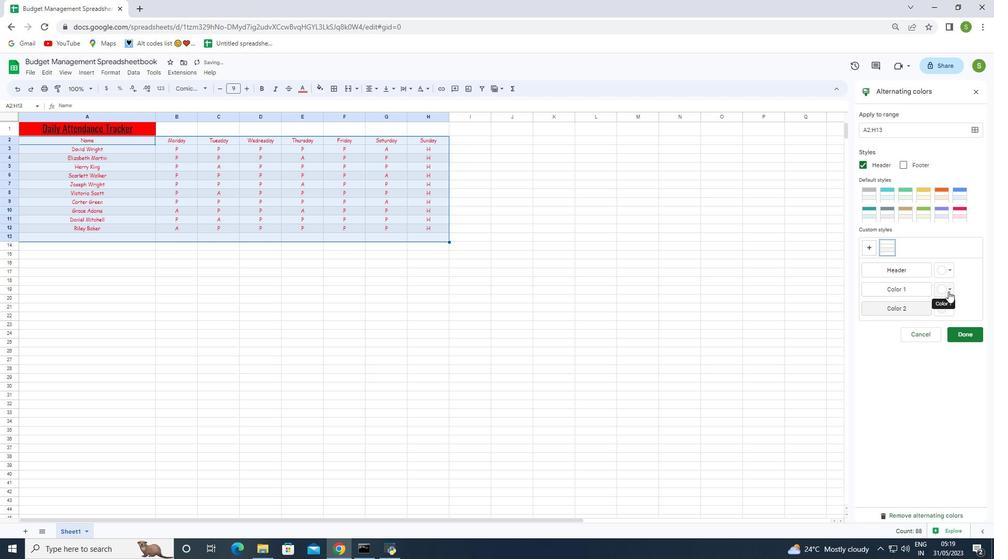 
Action: Mouse moved to (919, 307)
Screenshot: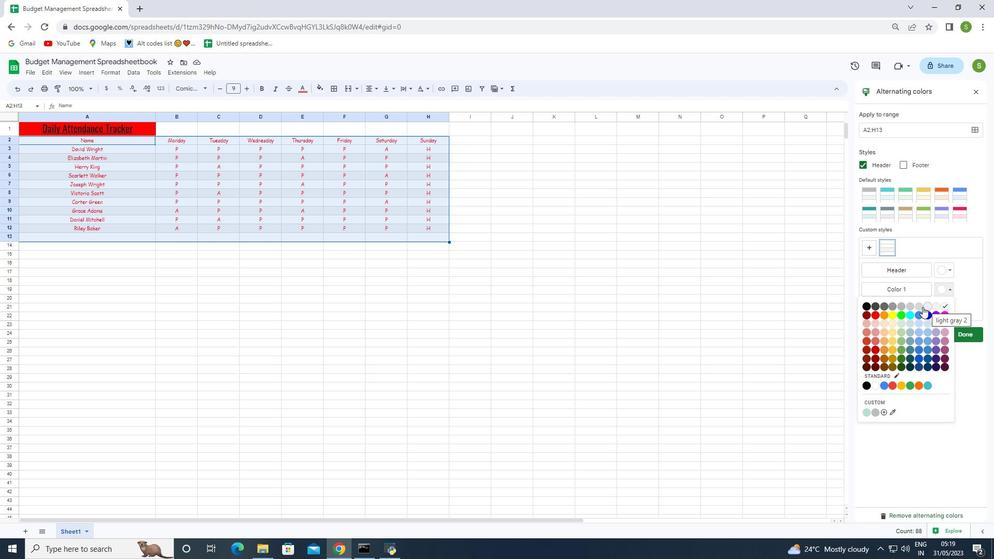 
Action: Mouse pressed left at (919, 307)
Screenshot: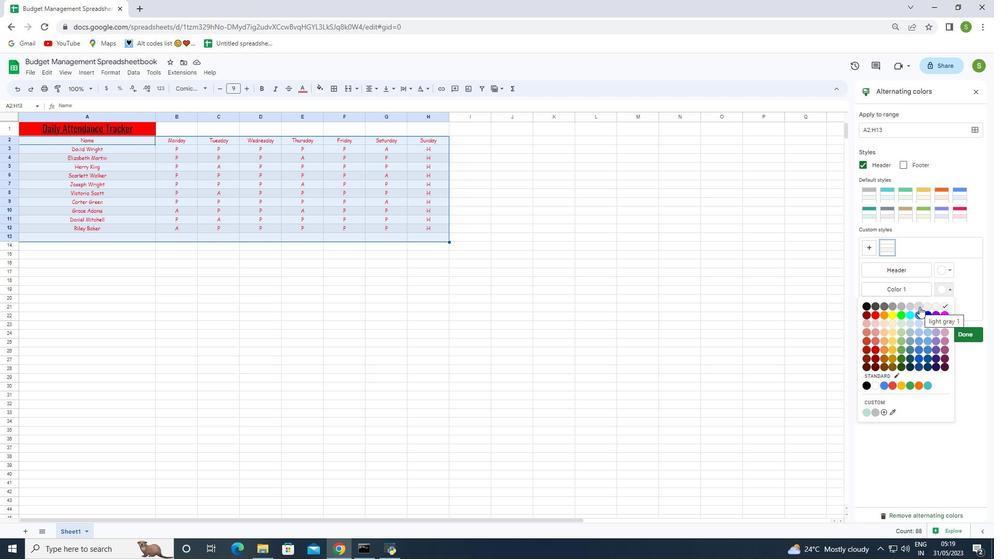 
Action: Mouse moved to (961, 332)
Screenshot: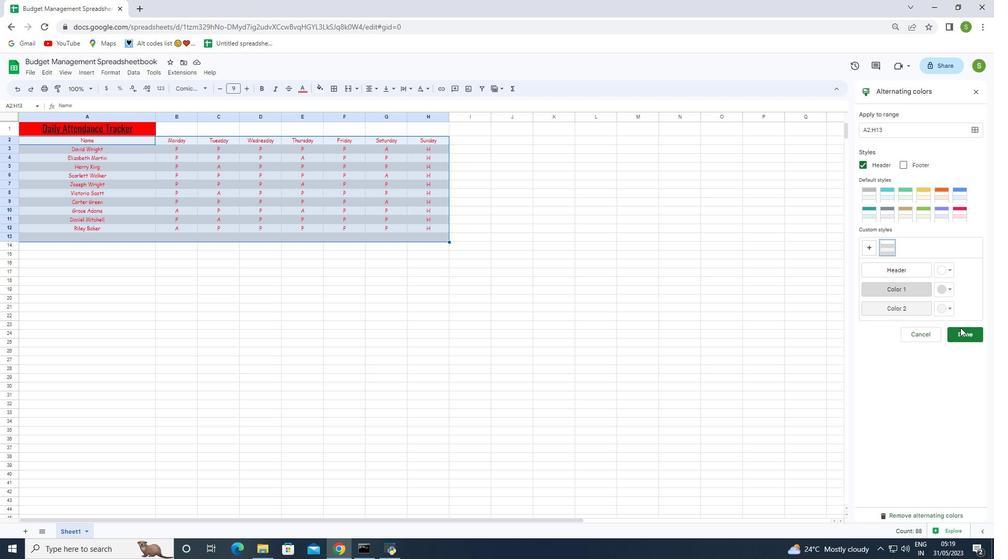 
Action: Mouse pressed left at (961, 332)
Screenshot: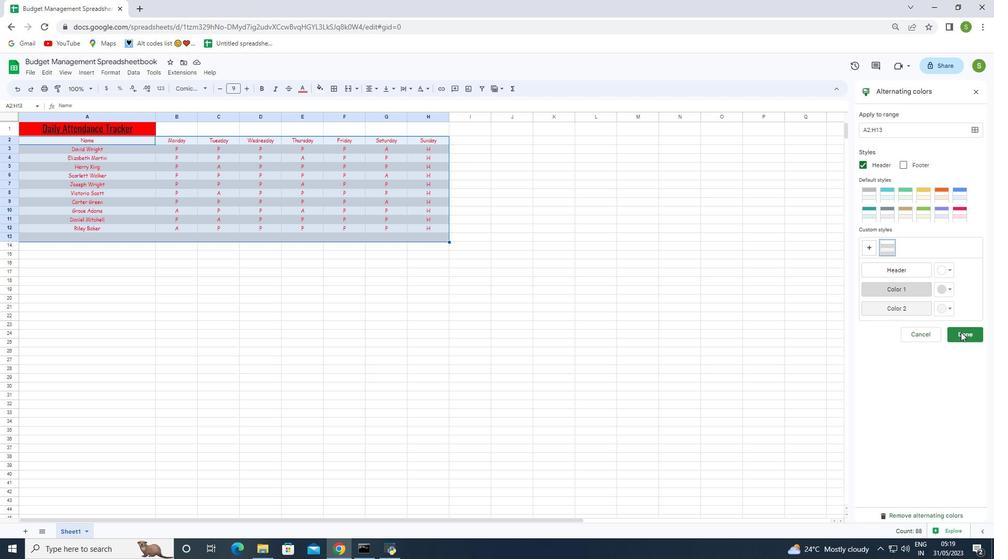 
Action: Mouse moved to (34, 70)
Screenshot: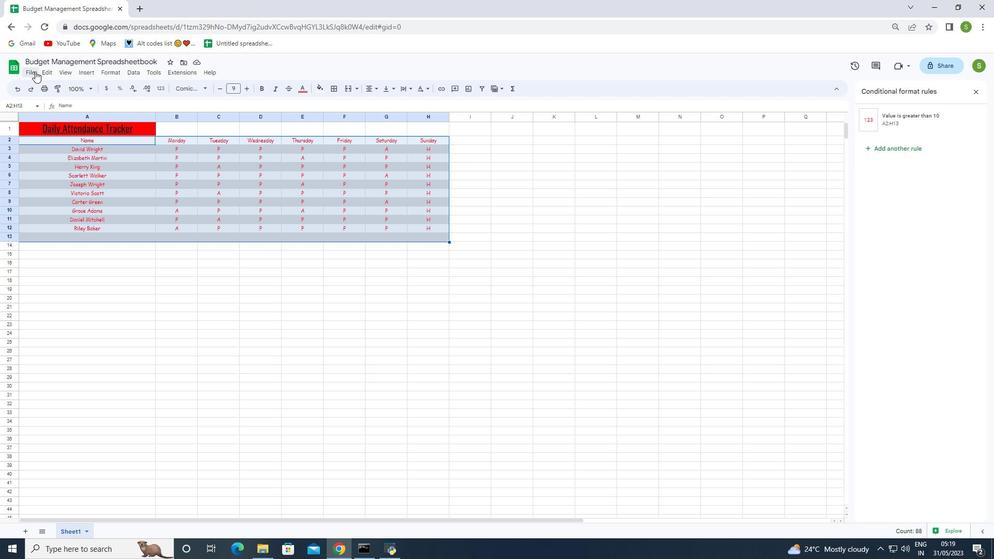 
Action: Mouse pressed left at (34, 70)
Screenshot: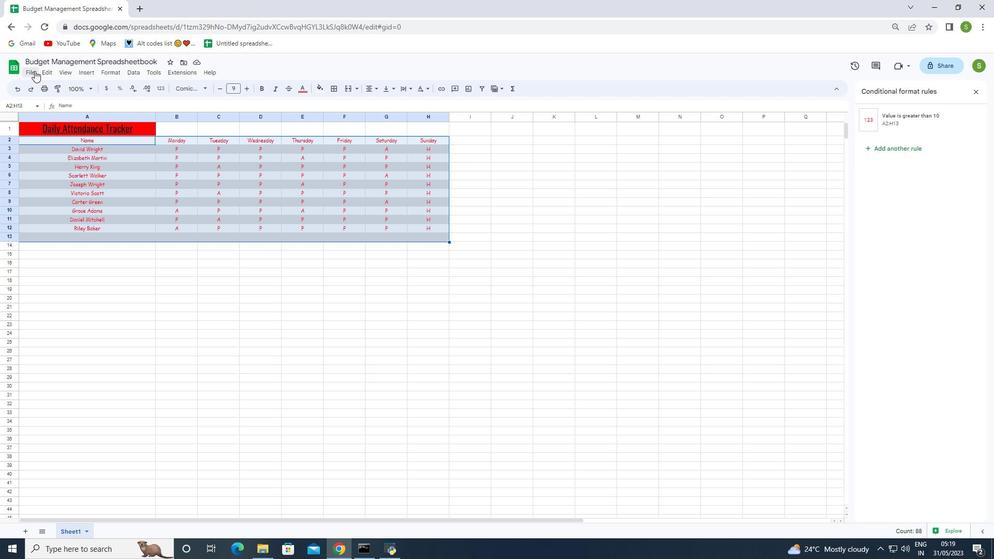 
Action: Mouse moved to (53, 195)
Screenshot: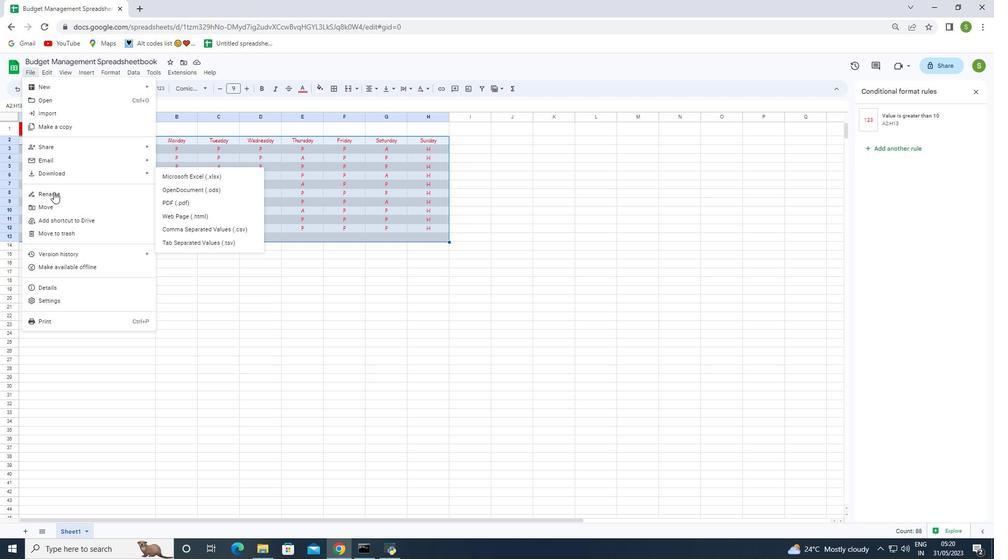 
Action: Mouse pressed left at (53, 195)
Screenshot: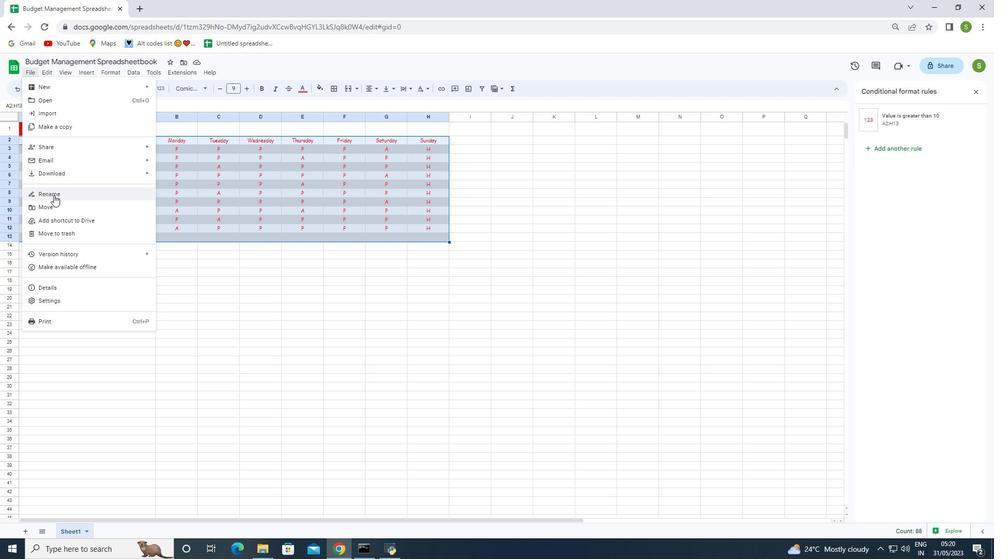 
Action: Key pressed <Key.backspace><Key.shift>Budget<Key.space><Key.shift>Management<Key.space><Key.shift>Spread<Key.shift>S<Key.backspace>sheetbook
Screenshot: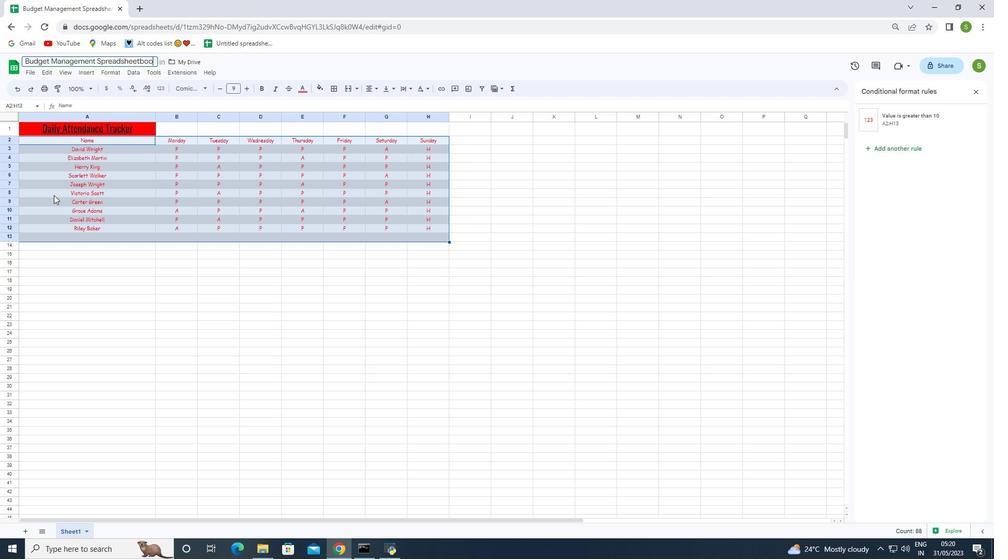 
Action: Mouse moved to (109, 303)
Screenshot: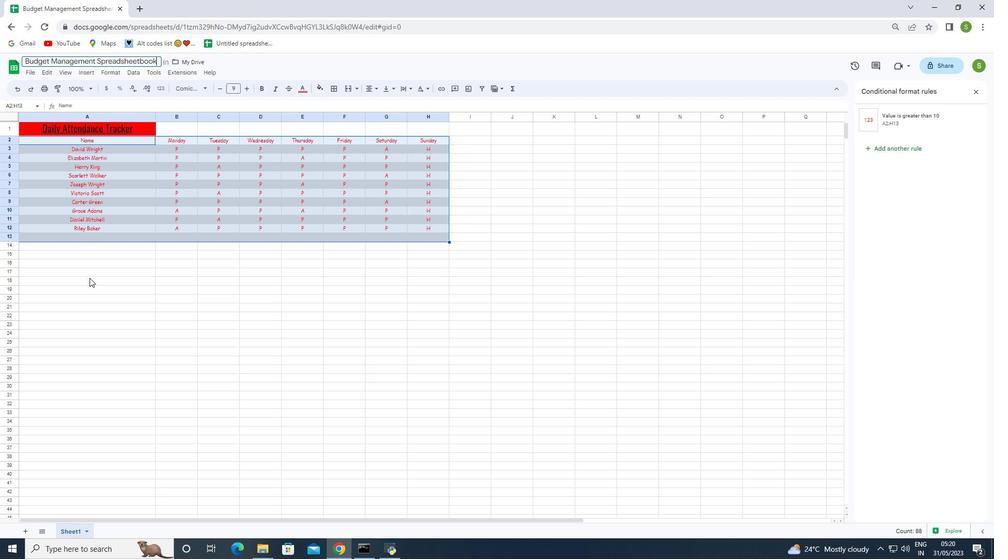 
Action: Key pressed <Key.enter>
Screenshot: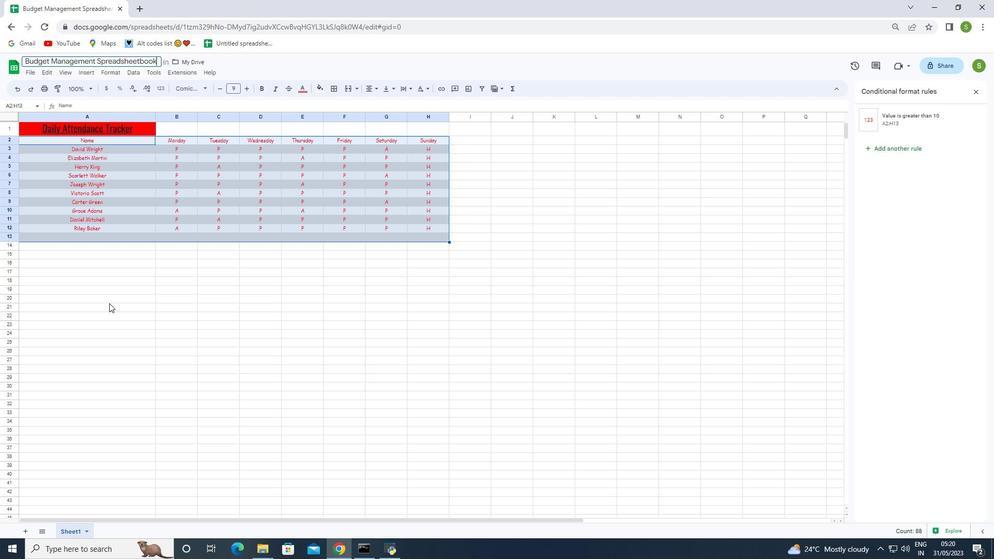 
Action: Mouse moved to (146, 340)
Screenshot: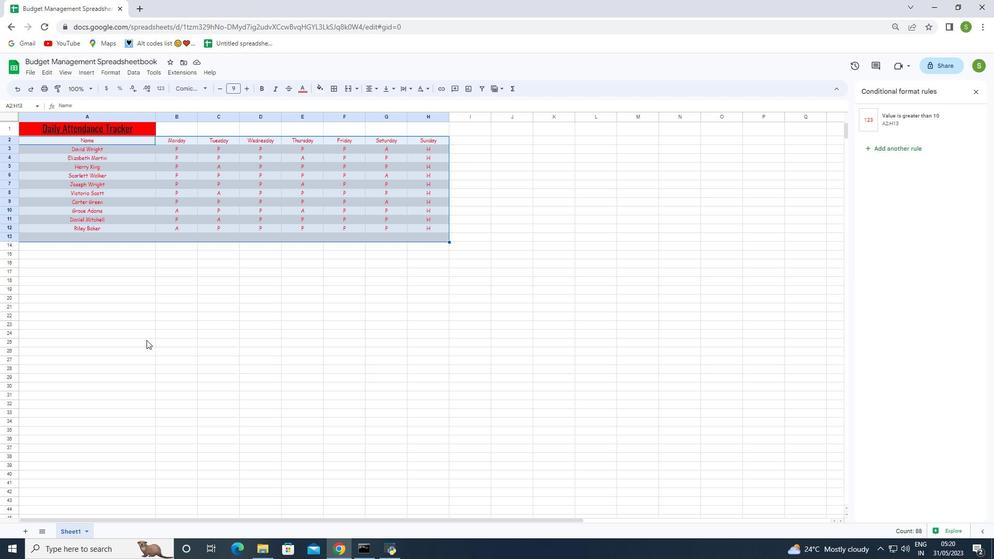 
Action: Mouse pressed left at (146, 340)
Screenshot: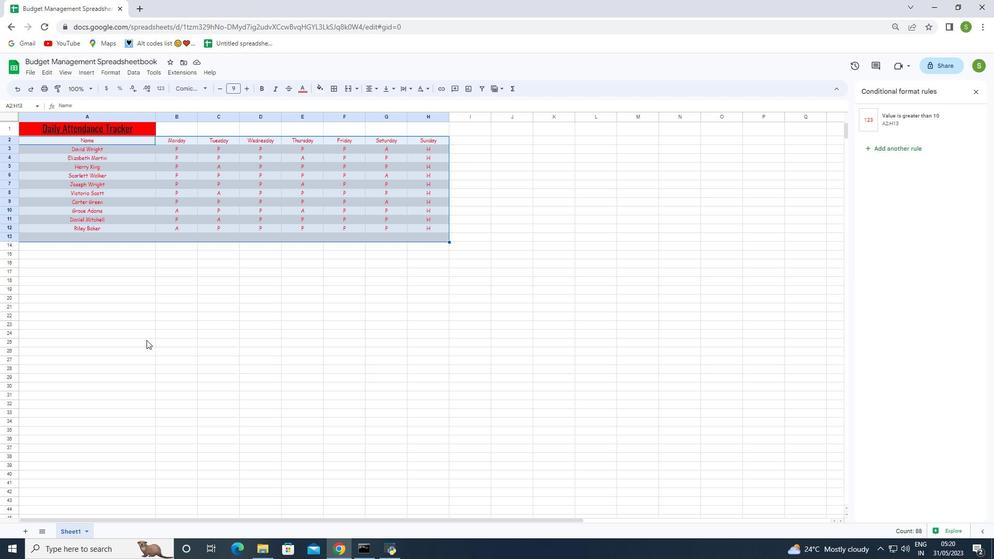 
Action: Mouse moved to (152, 344)
Screenshot: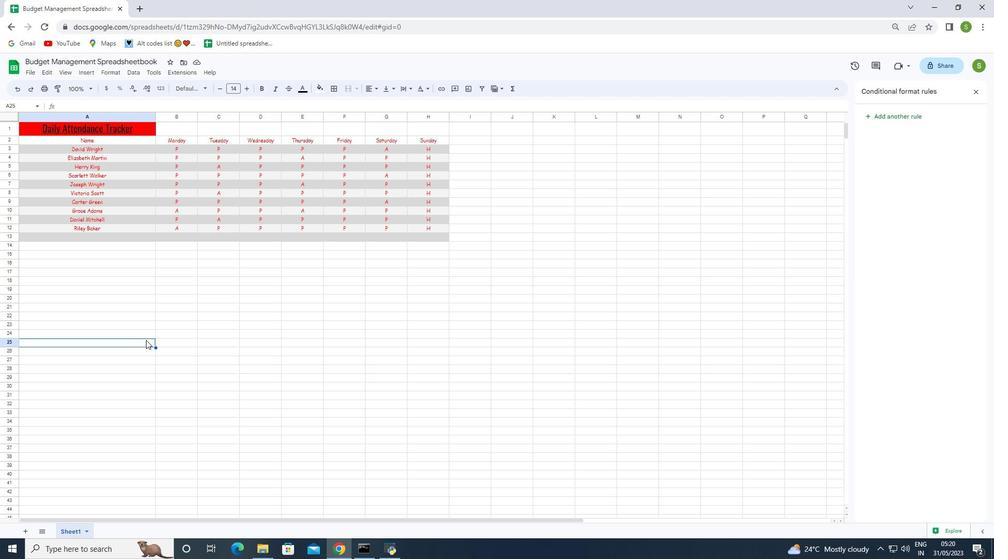 
